 Task: Search one way flight ticket for 1 adult, 1 child, 1 infant in seat in premium economy from Del Rio: Del Rio International Airport to Rockford: Chicago Rockford International Airport(was Northwest Chicagoland Regional Airport At Rockford) on 5-1-2023. Choice of flights is Delta. Number of bags: 6 checked bags. Price is upto 76000. Outbound departure time preference is 12:30.
Action: Mouse moved to (199, 228)
Screenshot: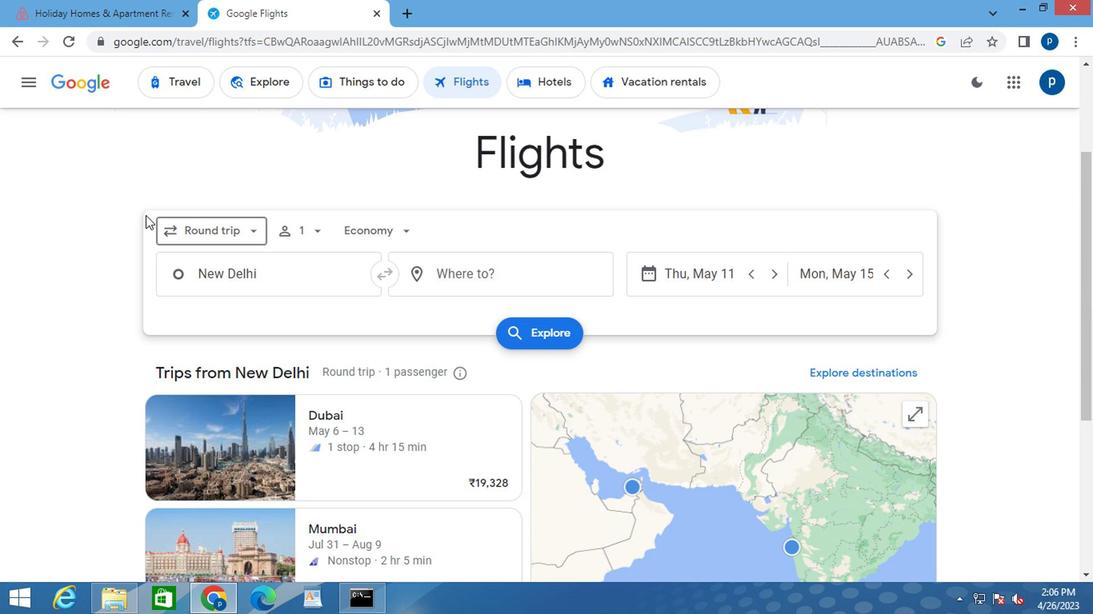 
Action: Mouse pressed left at (199, 228)
Screenshot: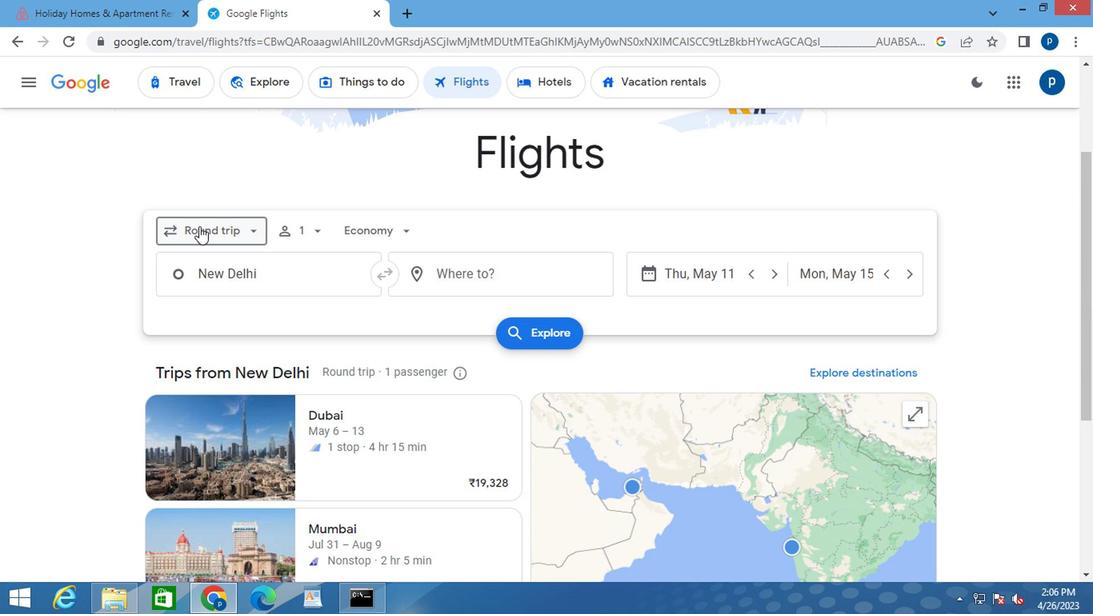 
Action: Mouse moved to (216, 296)
Screenshot: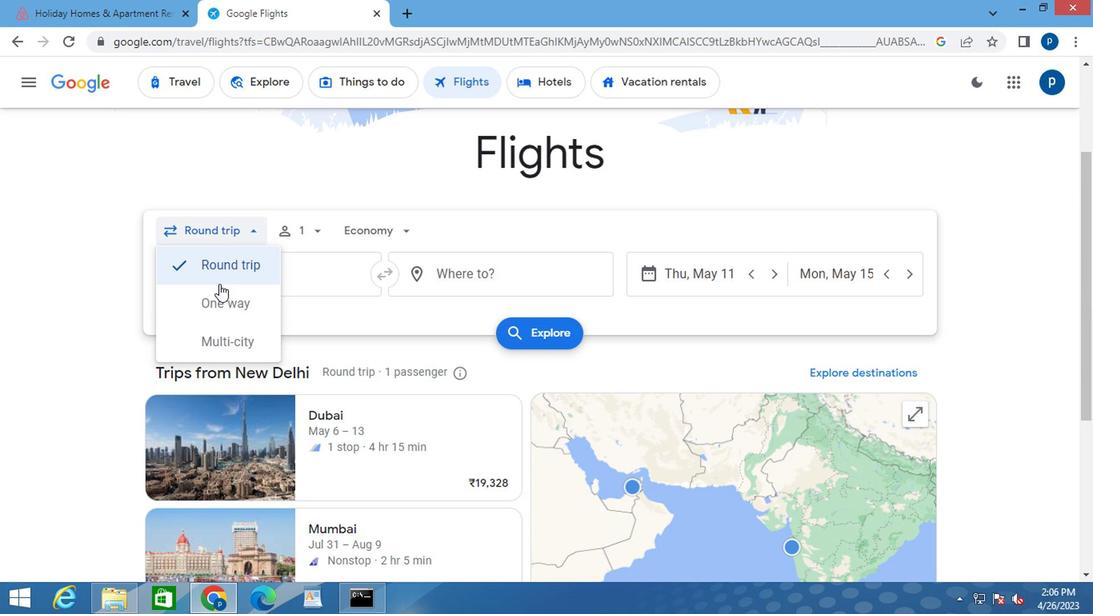 
Action: Mouse pressed left at (216, 296)
Screenshot: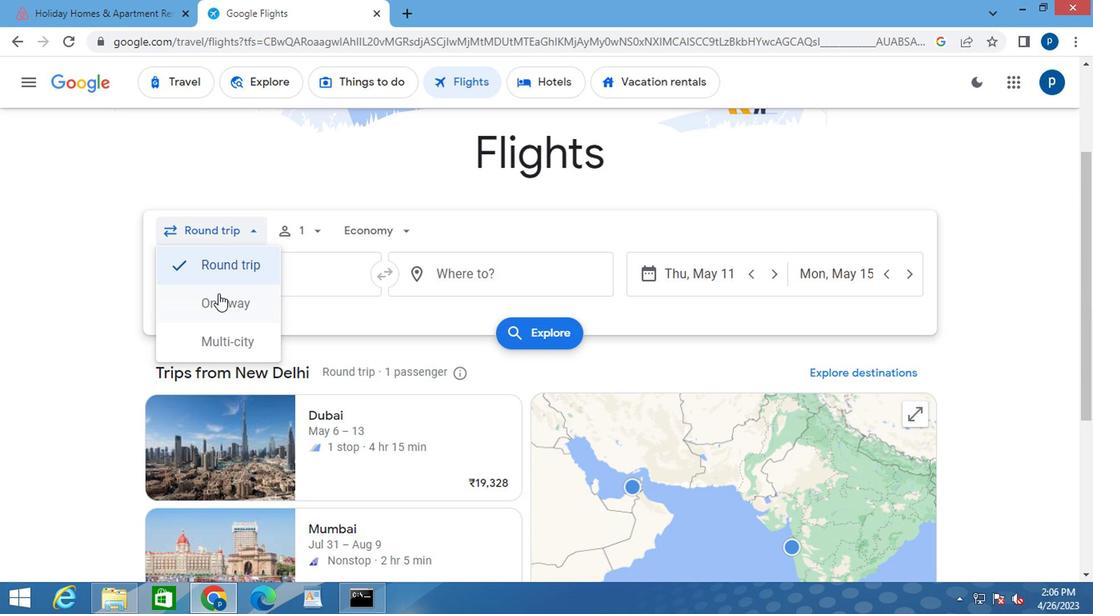 
Action: Mouse moved to (282, 220)
Screenshot: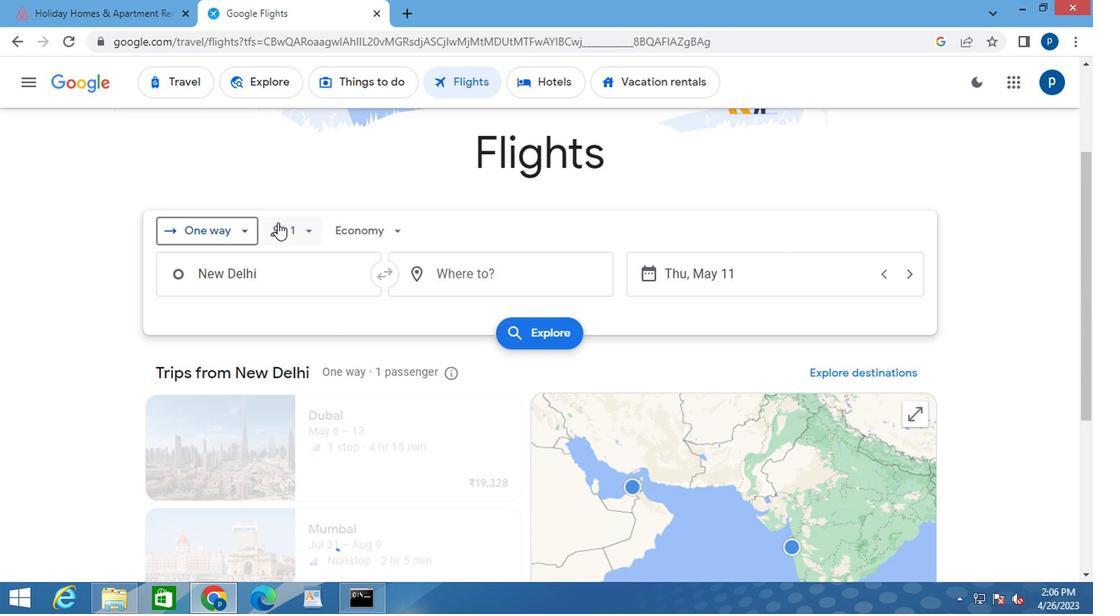 
Action: Mouse pressed left at (282, 220)
Screenshot: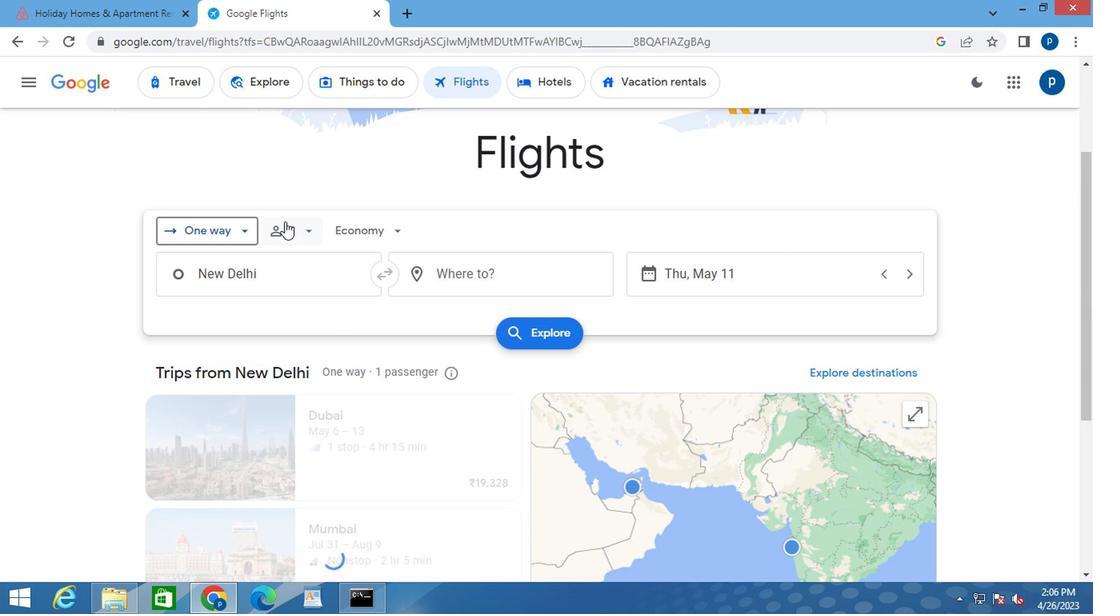
Action: Mouse moved to (429, 307)
Screenshot: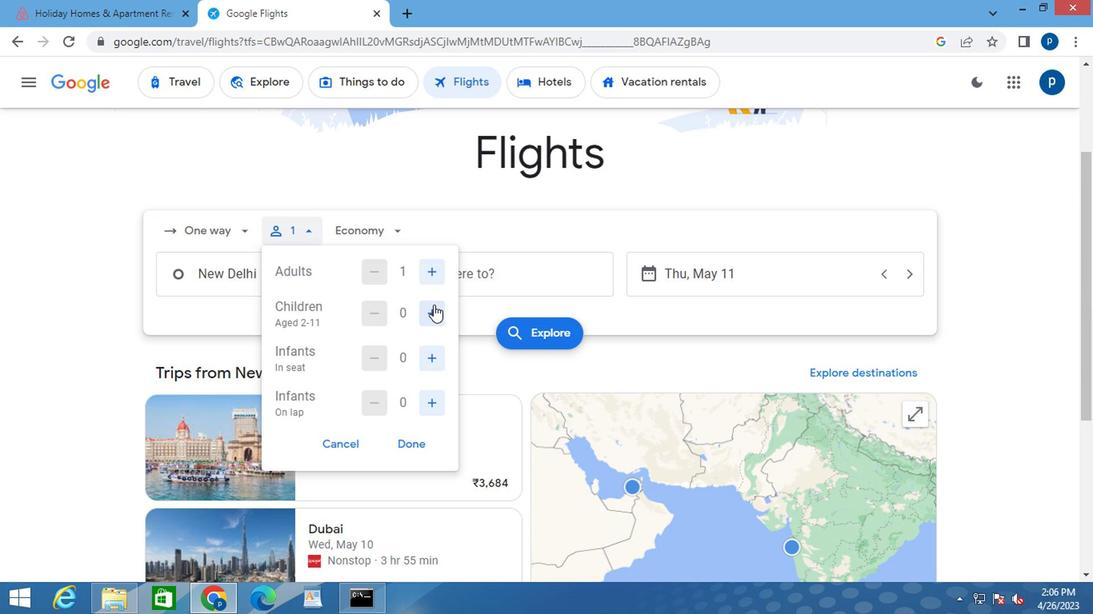 
Action: Mouse pressed left at (429, 307)
Screenshot: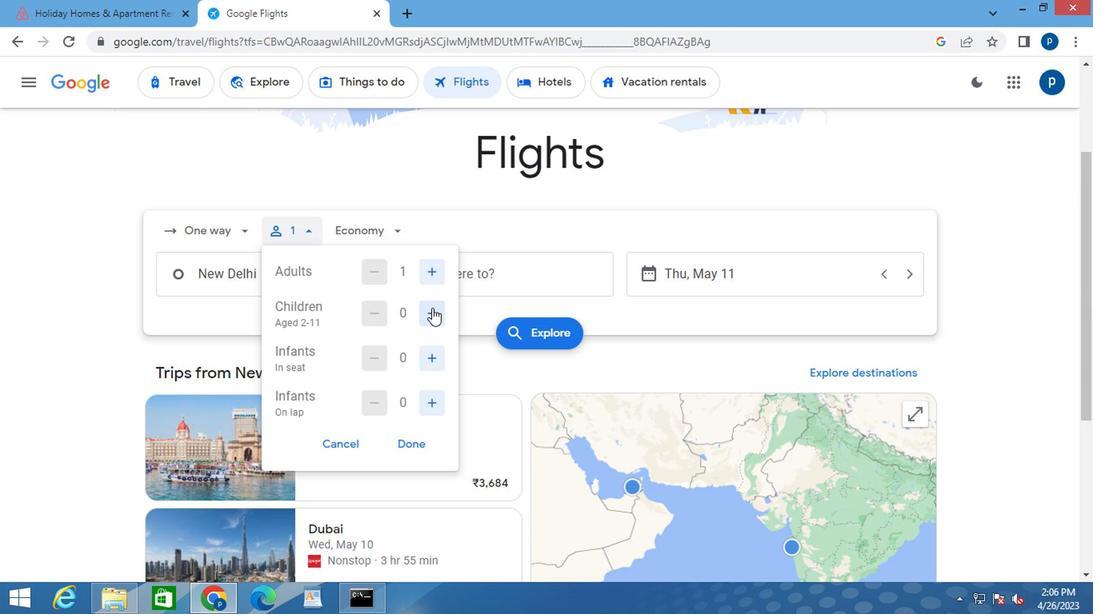 
Action: Mouse moved to (429, 358)
Screenshot: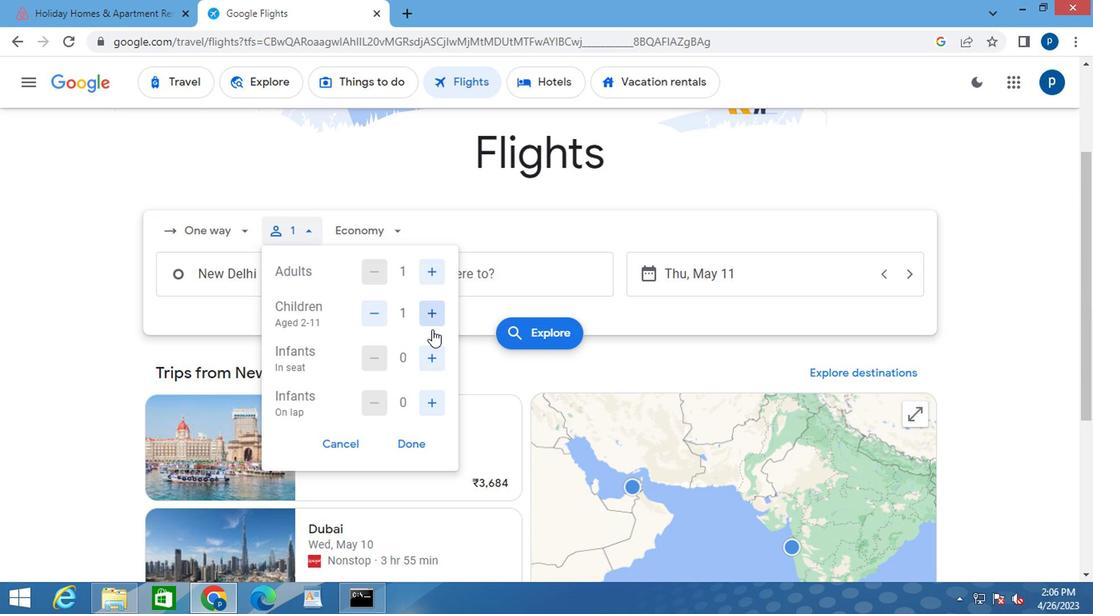 
Action: Mouse pressed left at (429, 358)
Screenshot: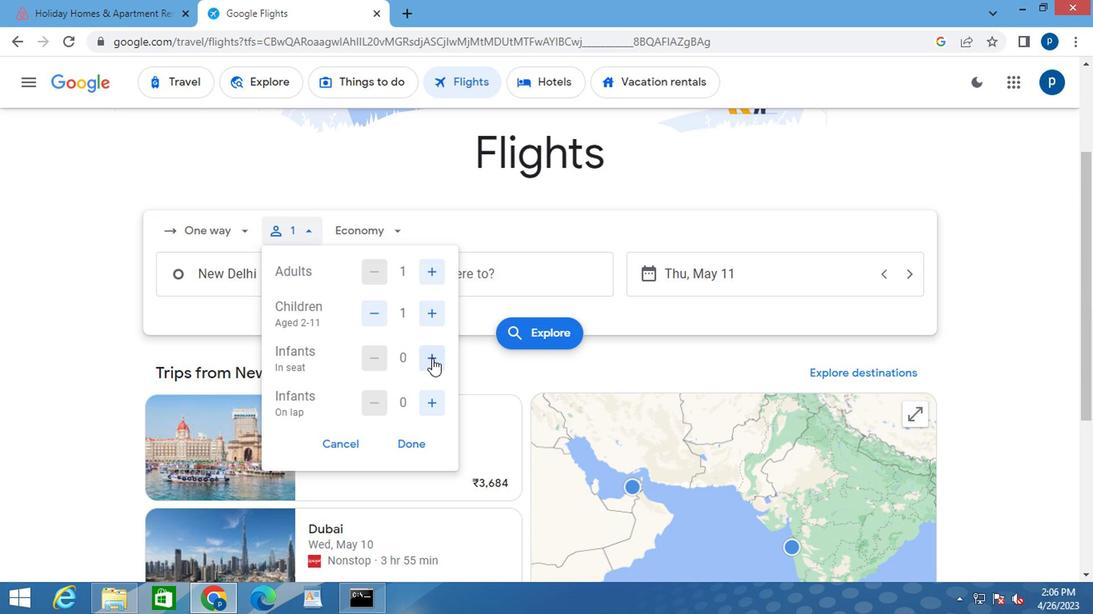 
Action: Mouse moved to (405, 440)
Screenshot: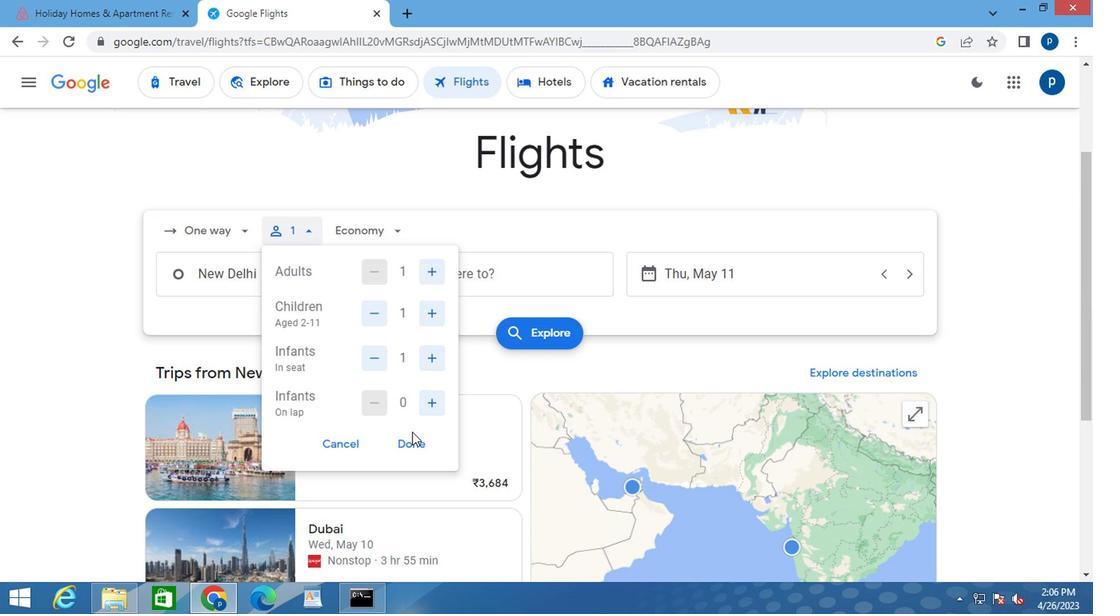
Action: Mouse pressed left at (405, 440)
Screenshot: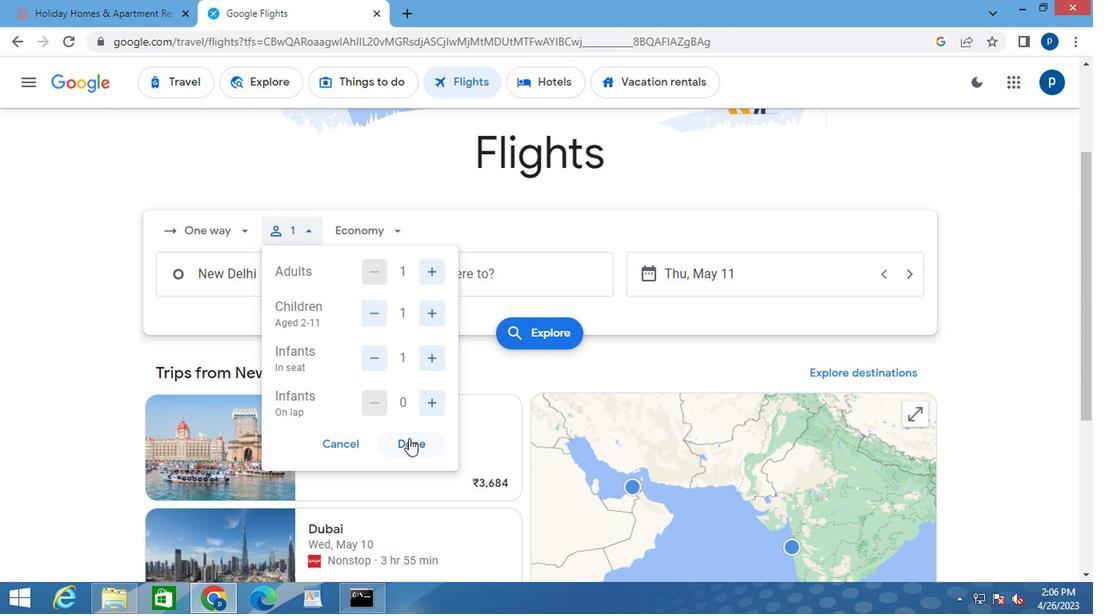 
Action: Mouse moved to (372, 218)
Screenshot: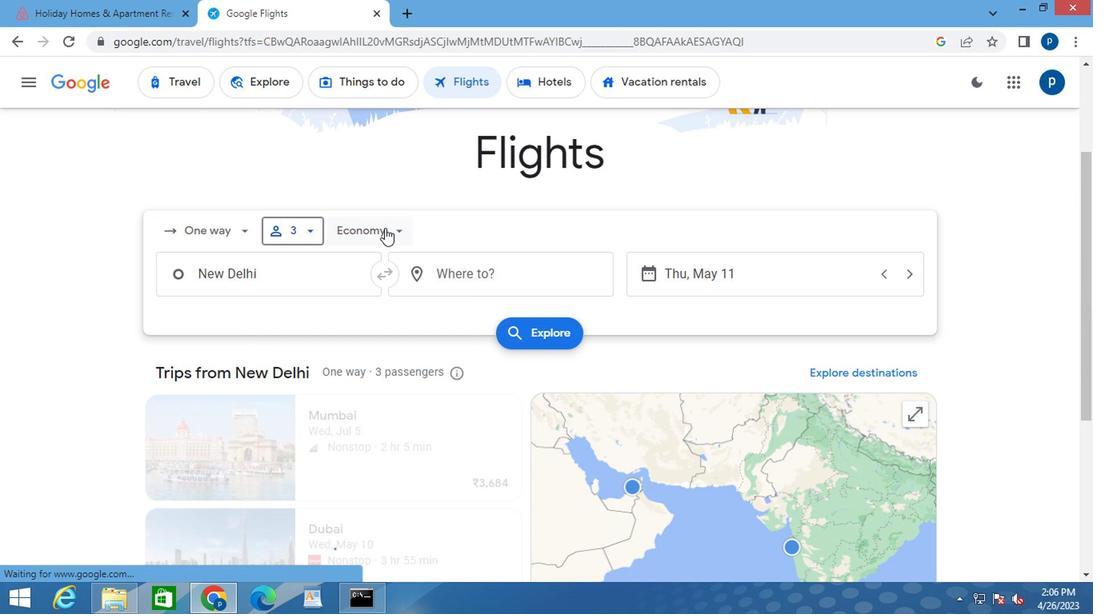 
Action: Mouse pressed left at (372, 218)
Screenshot: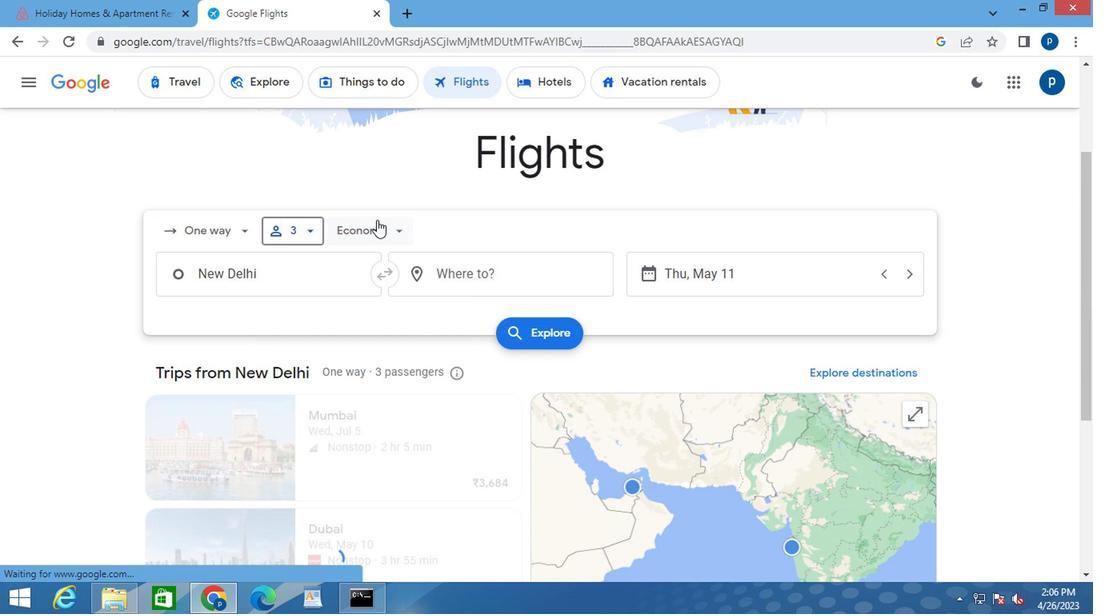 
Action: Mouse moved to (415, 299)
Screenshot: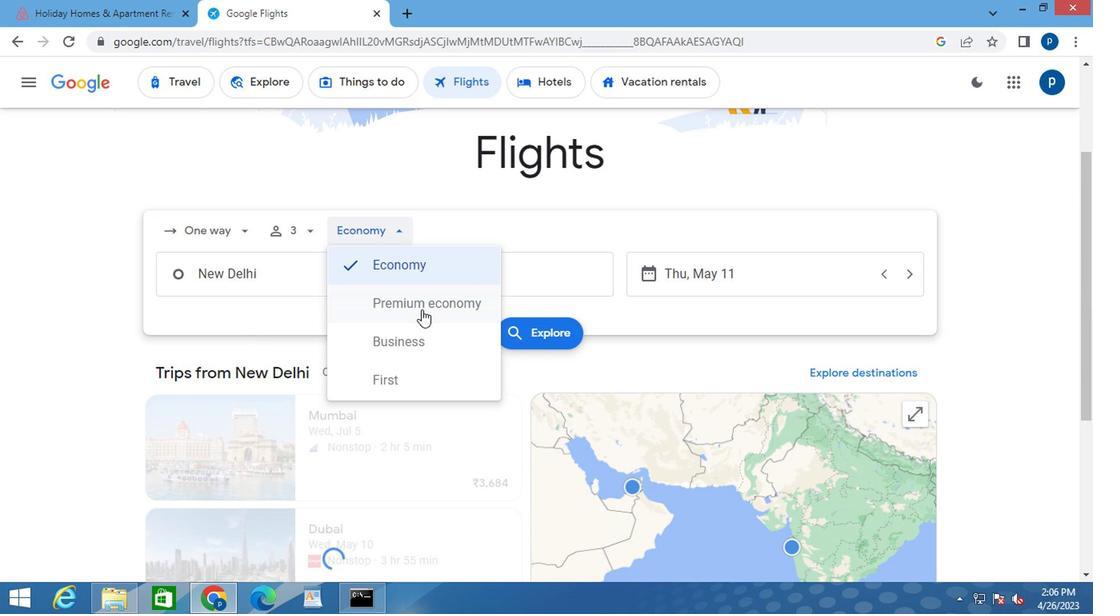 
Action: Mouse pressed left at (415, 299)
Screenshot: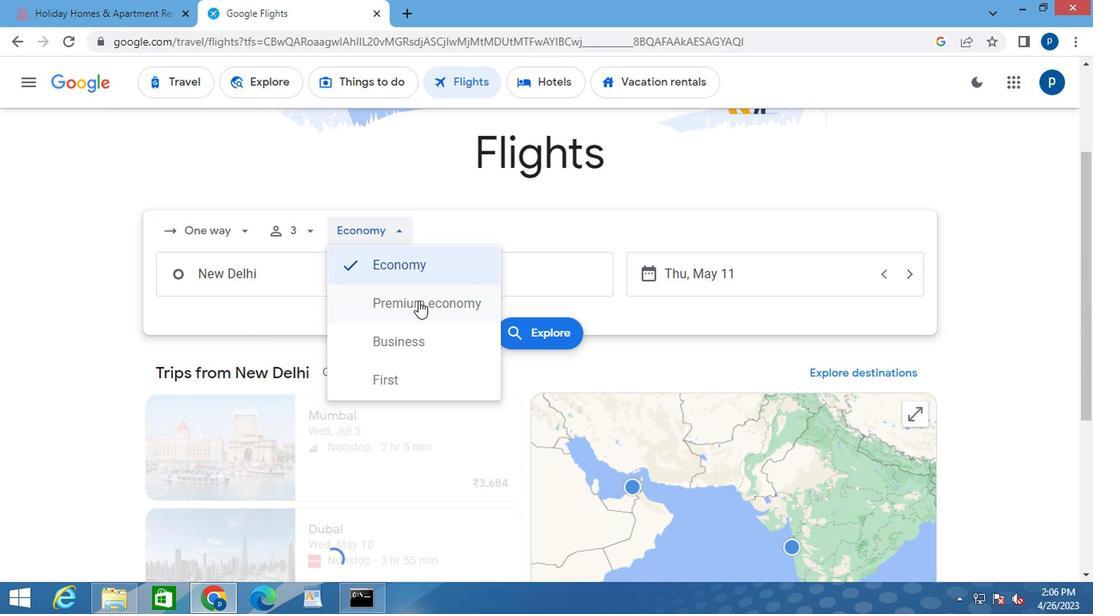 
Action: Mouse moved to (252, 278)
Screenshot: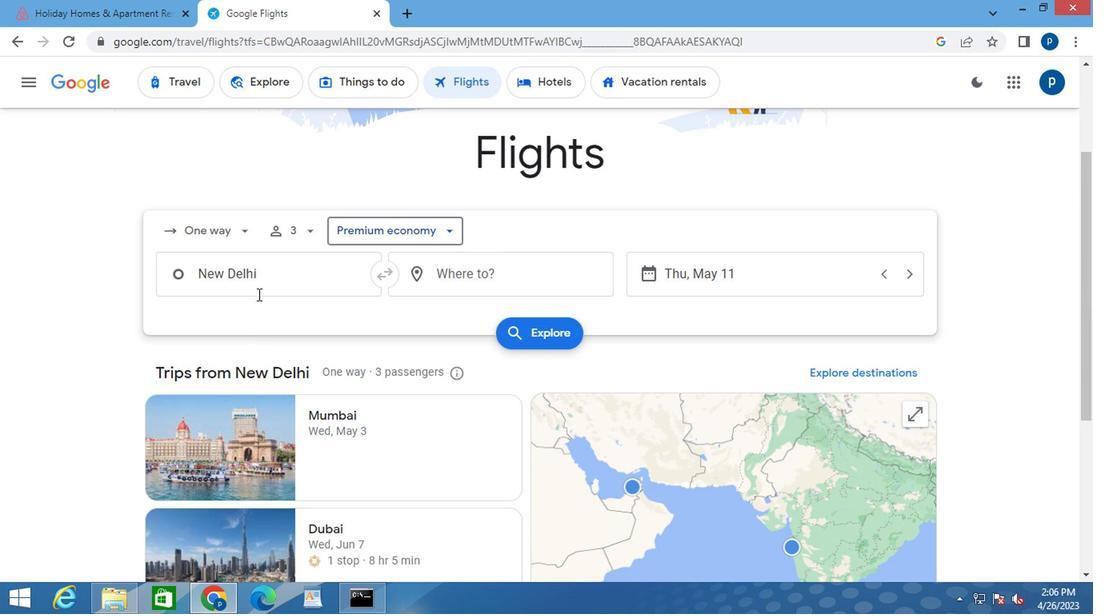 
Action: Mouse pressed left at (252, 278)
Screenshot: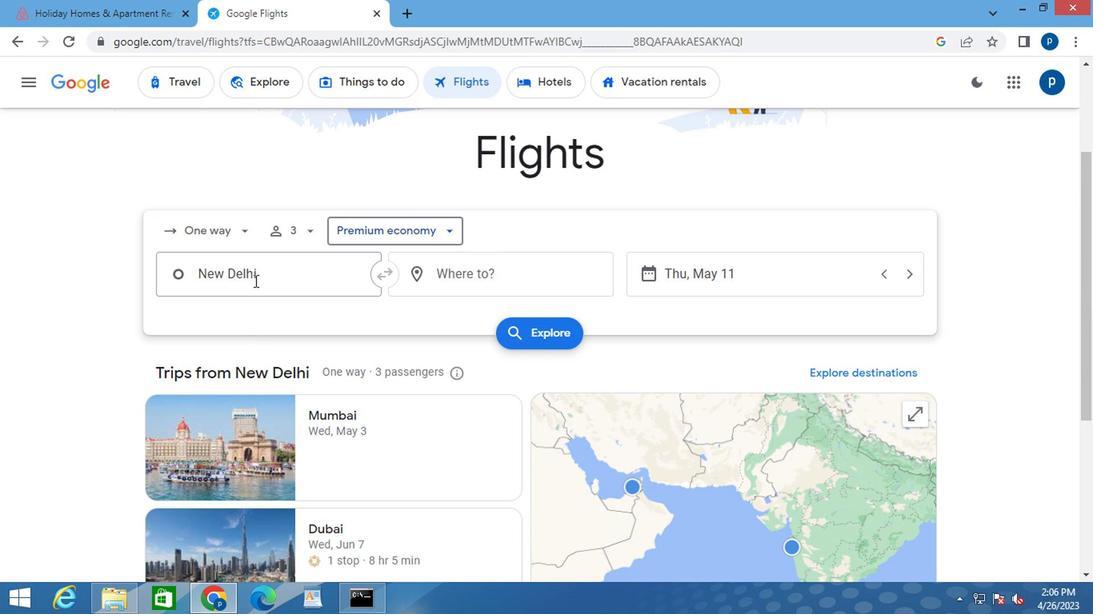 
Action: Mouse pressed left at (252, 278)
Screenshot: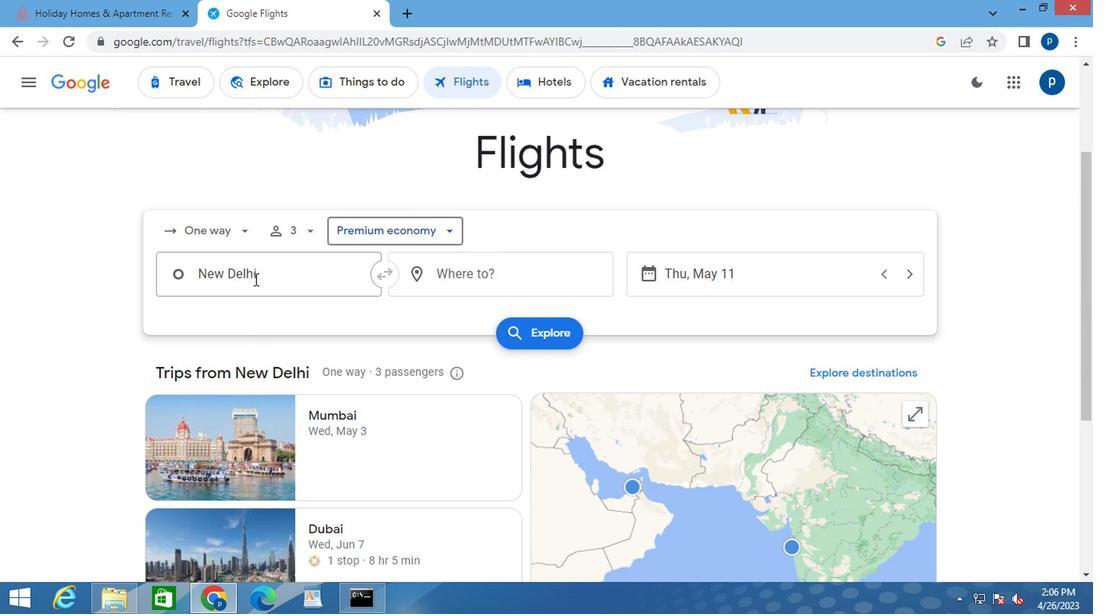 
Action: Key pressed <Key.delete>d<Key.caps_lock>el<Key.space><Key.caps_lock>r<Key.caps_lock>io<Key.space><Key.caps_lock>i<Key.caps_lock>n
Screenshot: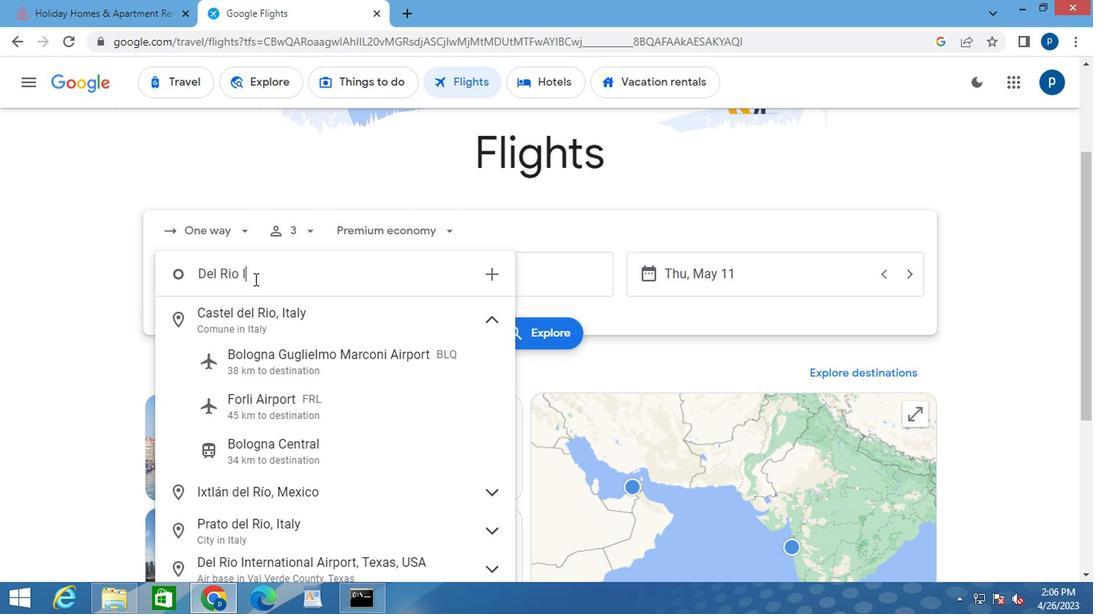 
Action: Mouse moved to (240, 323)
Screenshot: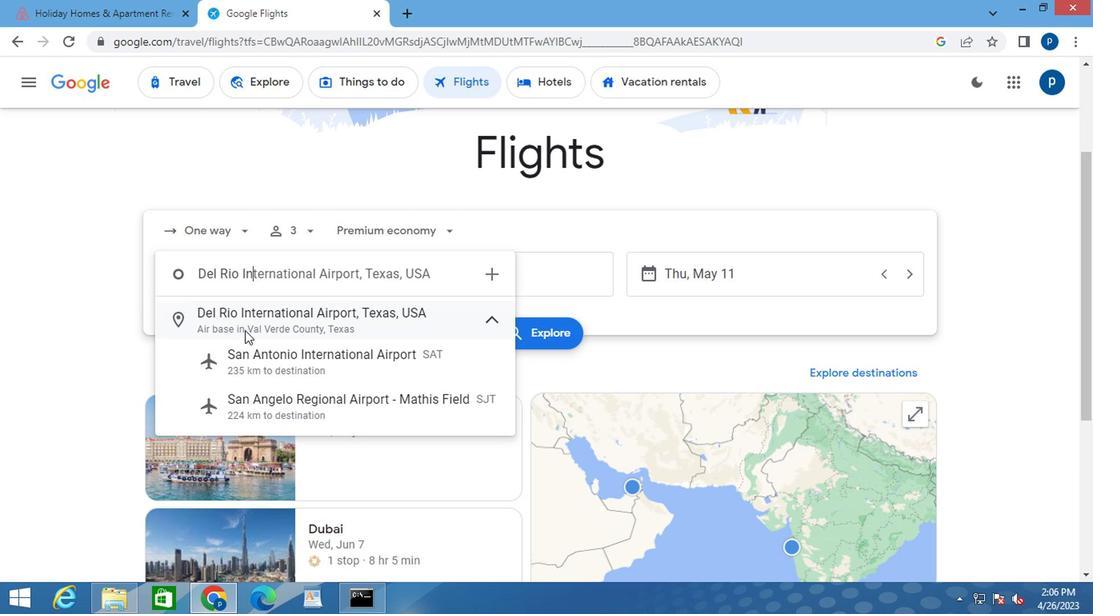 
Action: Mouse pressed left at (240, 323)
Screenshot: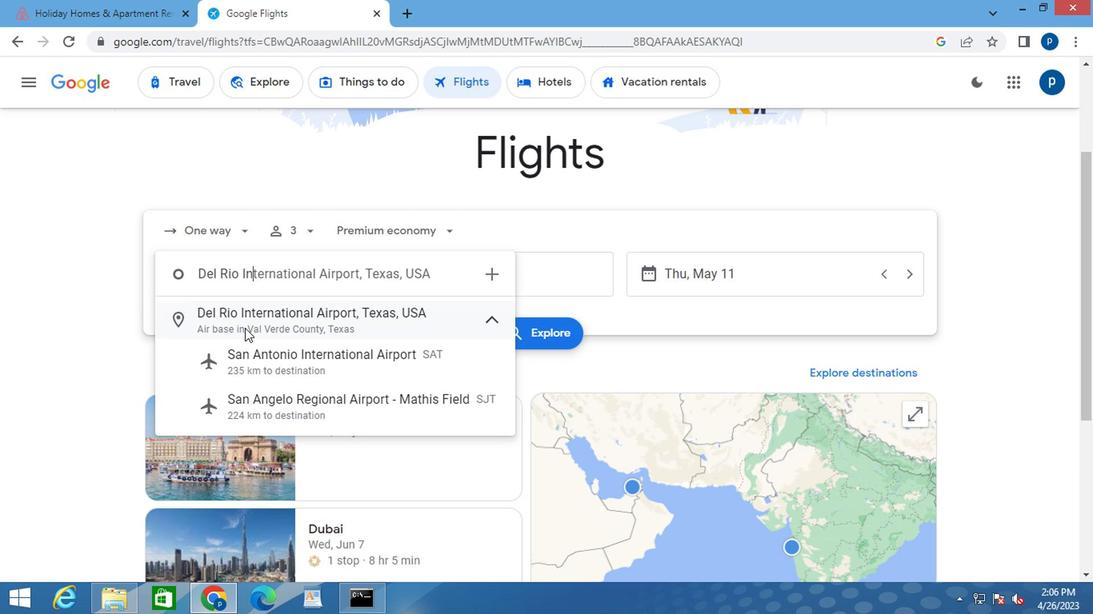 
Action: Mouse moved to (447, 277)
Screenshot: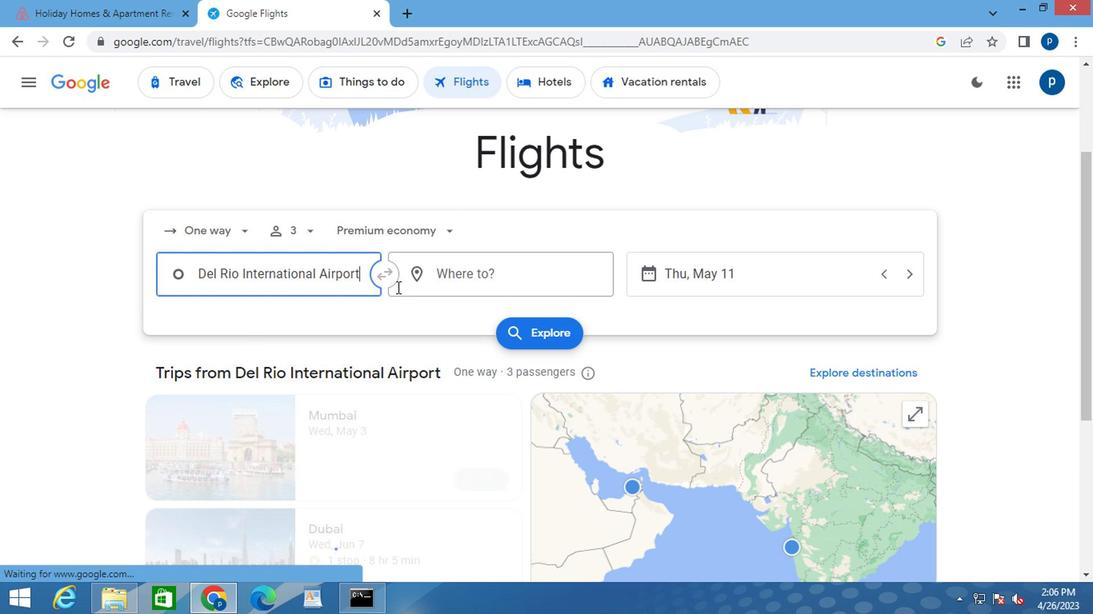 
Action: Mouse pressed left at (447, 277)
Screenshot: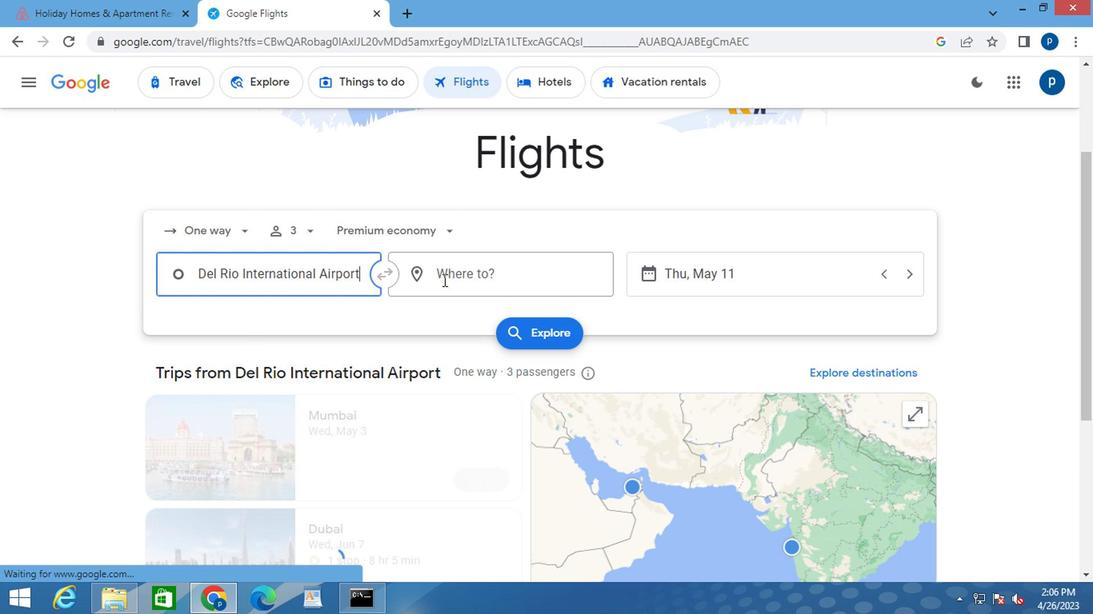 
Action: Key pressed <Key.caps_lock>c<Key.caps_lock>hicag
Screenshot: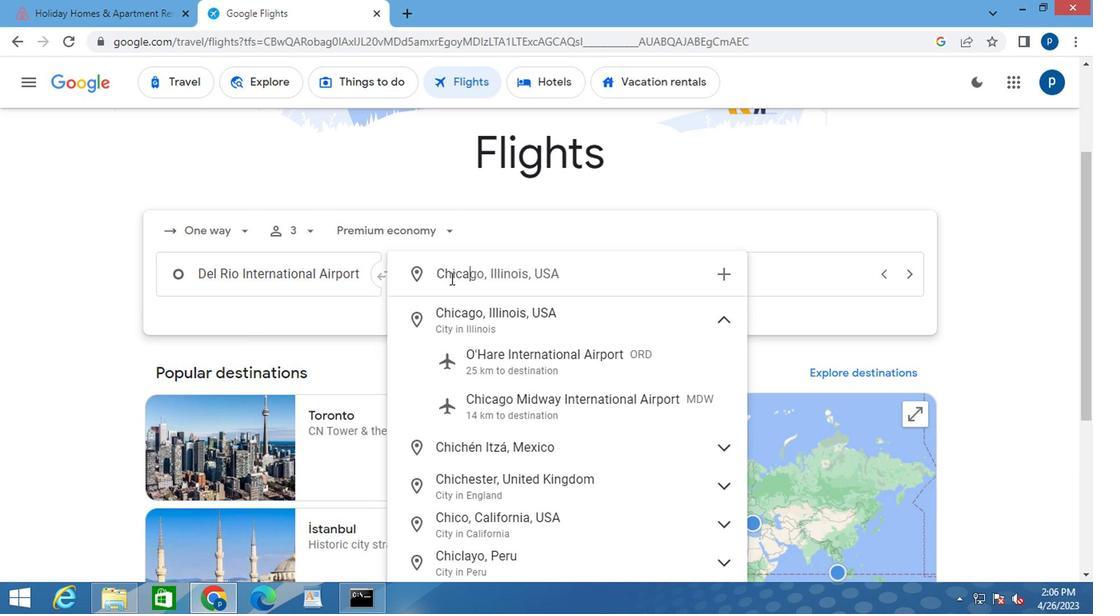 
Action: Mouse moved to (500, 445)
Screenshot: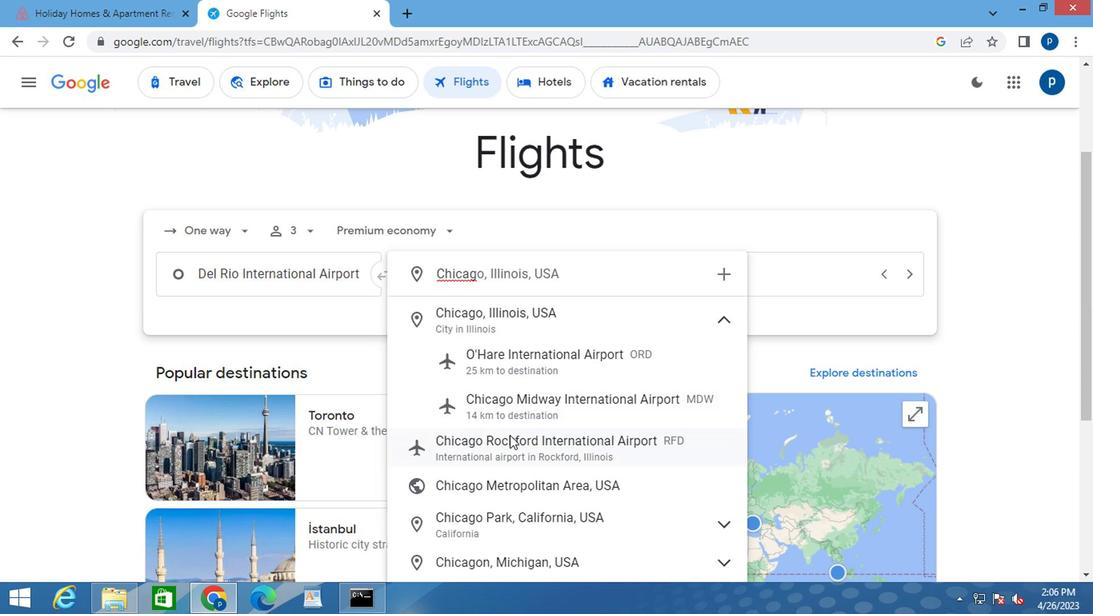 
Action: Mouse pressed left at (500, 445)
Screenshot: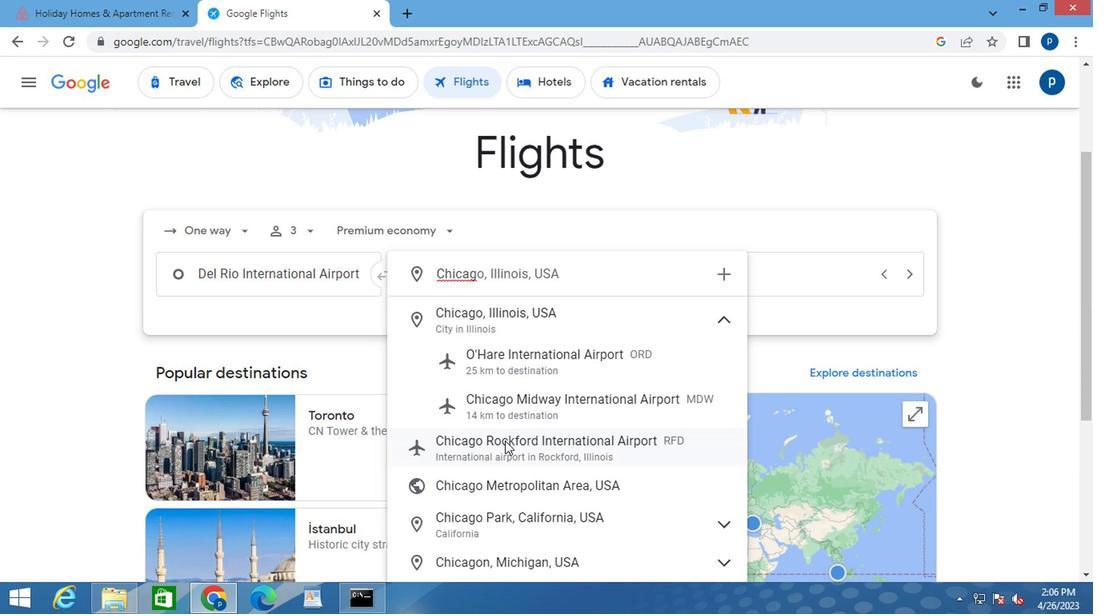 
Action: Mouse moved to (642, 275)
Screenshot: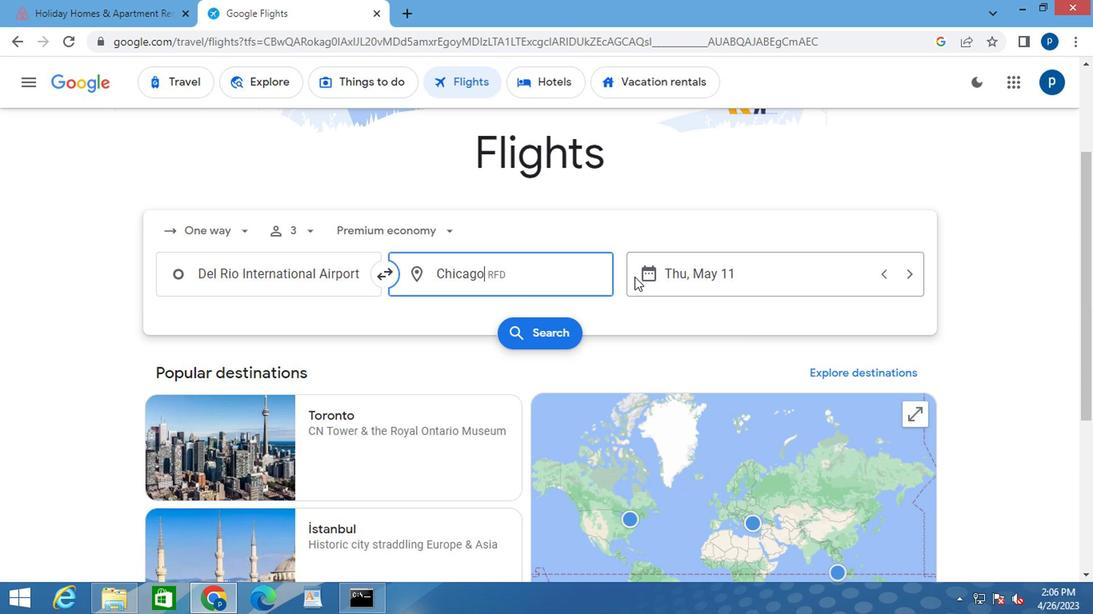 
Action: Mouse pressed left at (642, 275)
Screenshot: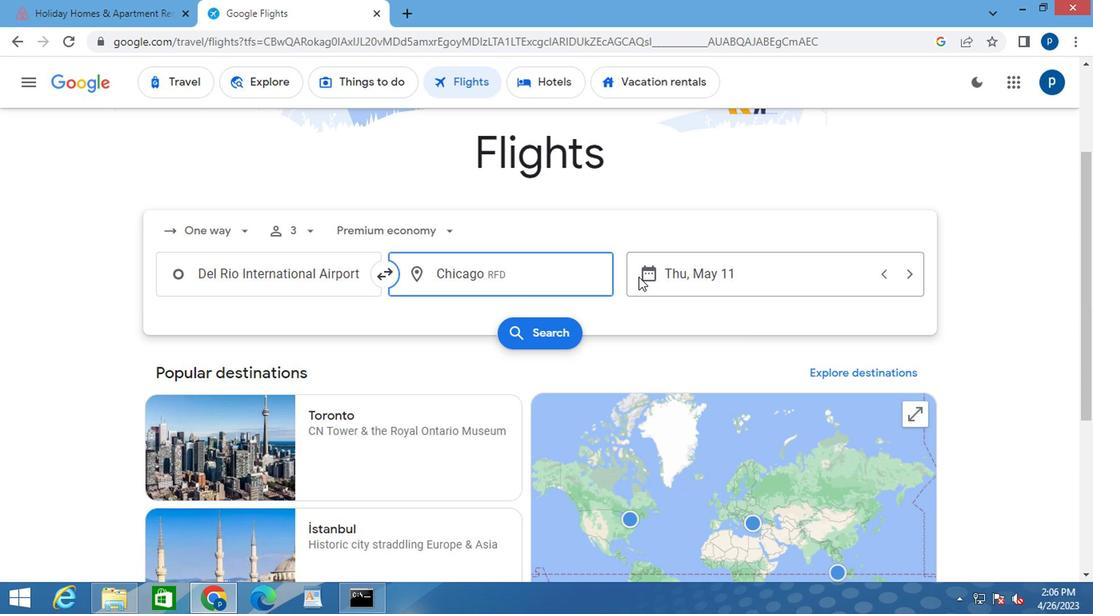 
Action: Mouse moved to (691, 274)
Screenshot: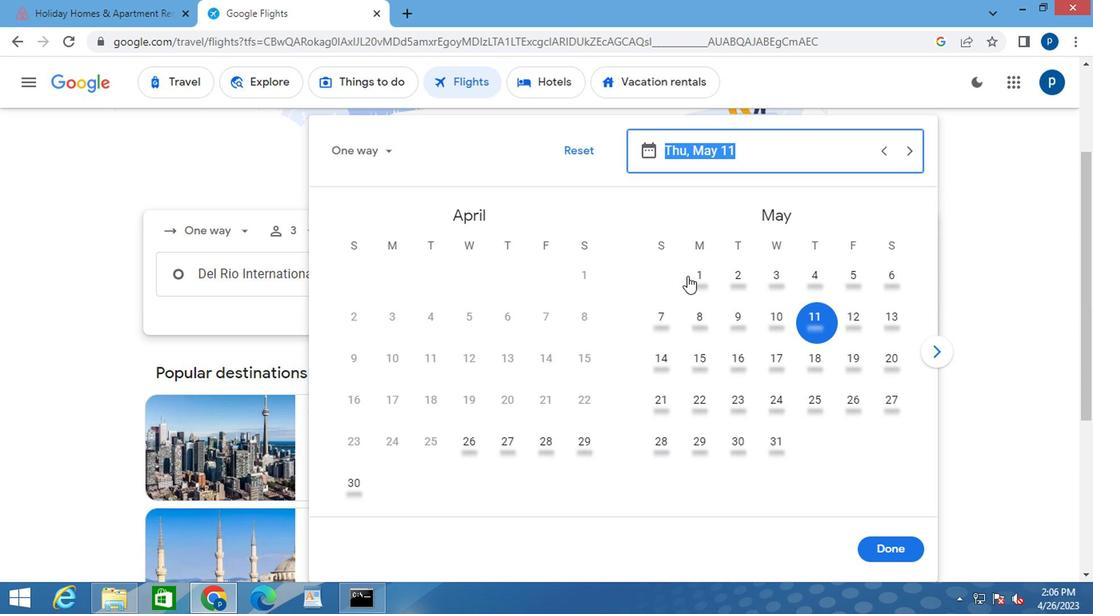 
Action: Mouse pressed left at (691, 274)
Screenshot: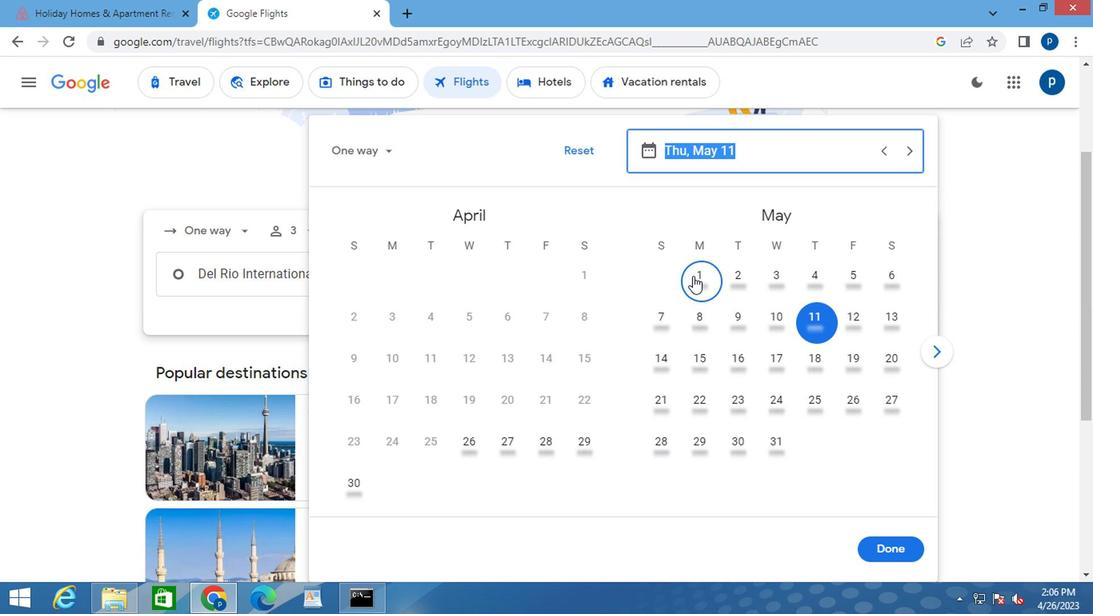 
Action: Mouse moved to (877, 535)
Screenshot: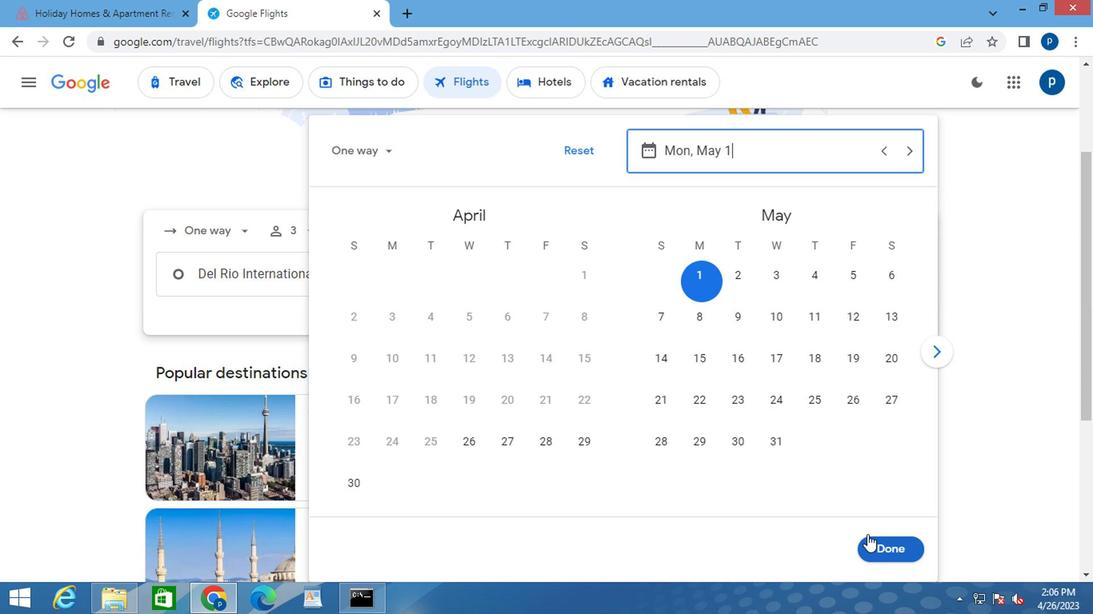 
Action: Mouse pressed left at (877, 535)
Screenshot: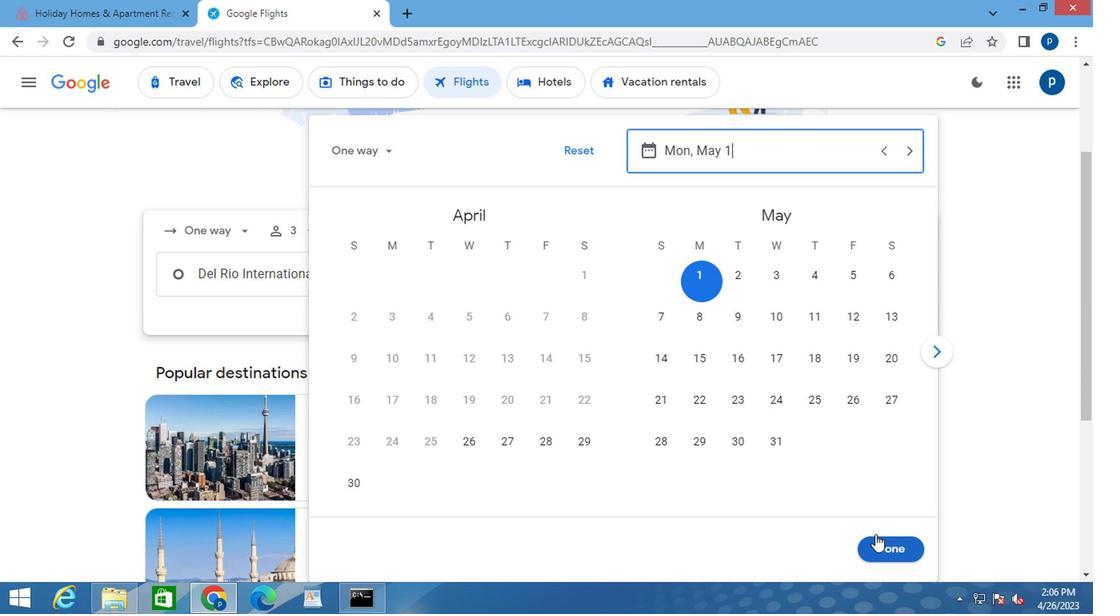 
Action: Mouse moved to (532, 328)
Screenshot: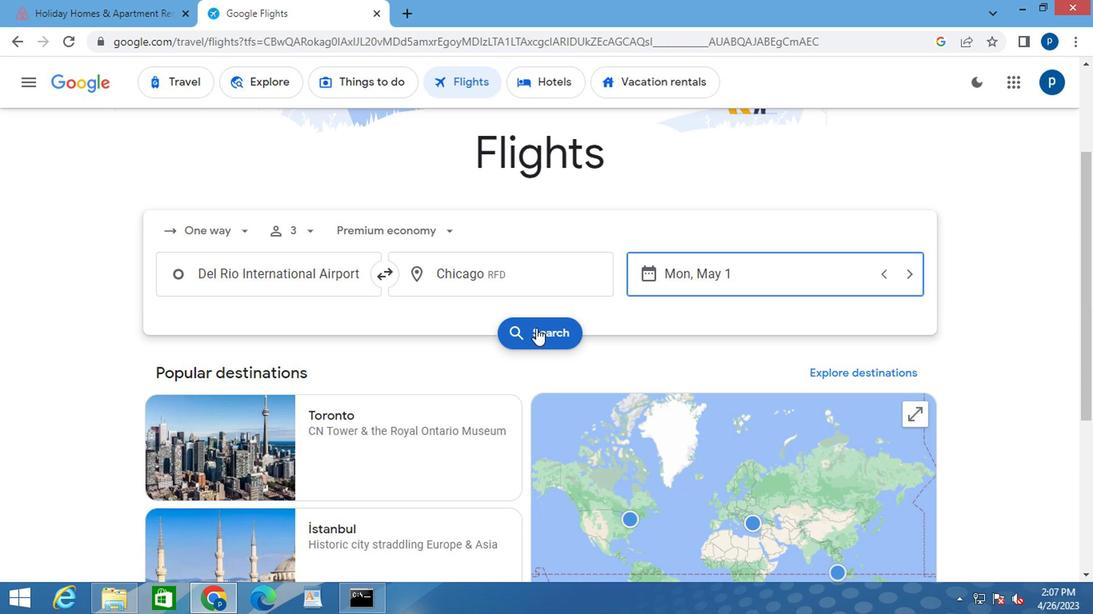 
Action: Mouse pressed left at (532, 328)
Screenshot: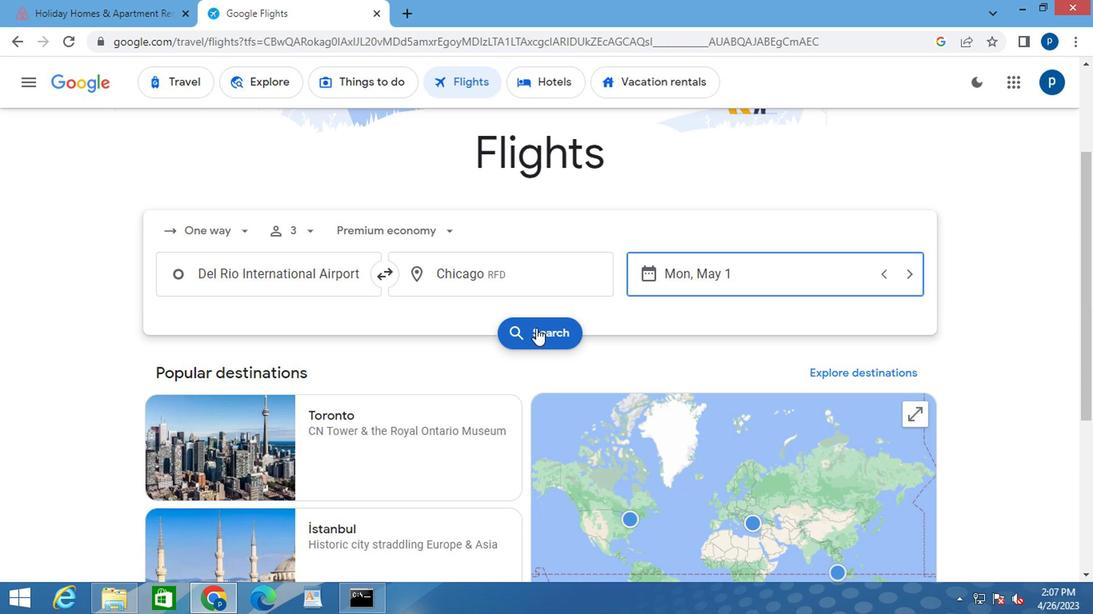 
Action: Mouse moved to (164, 224)
Screenshot: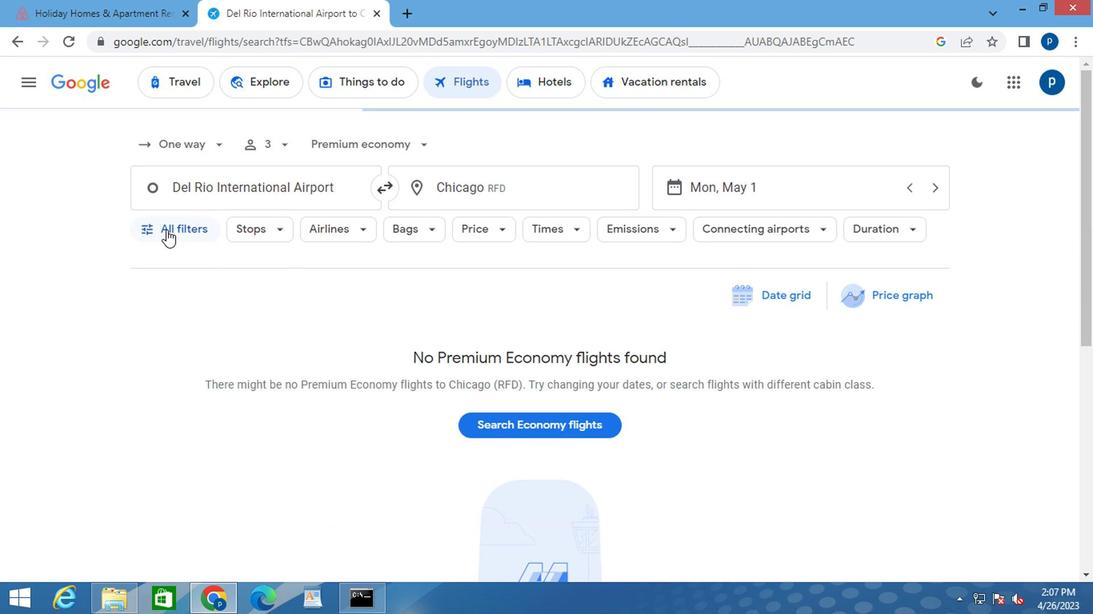 
Action: Mouse pressed left at (164, 224)
Screenshot: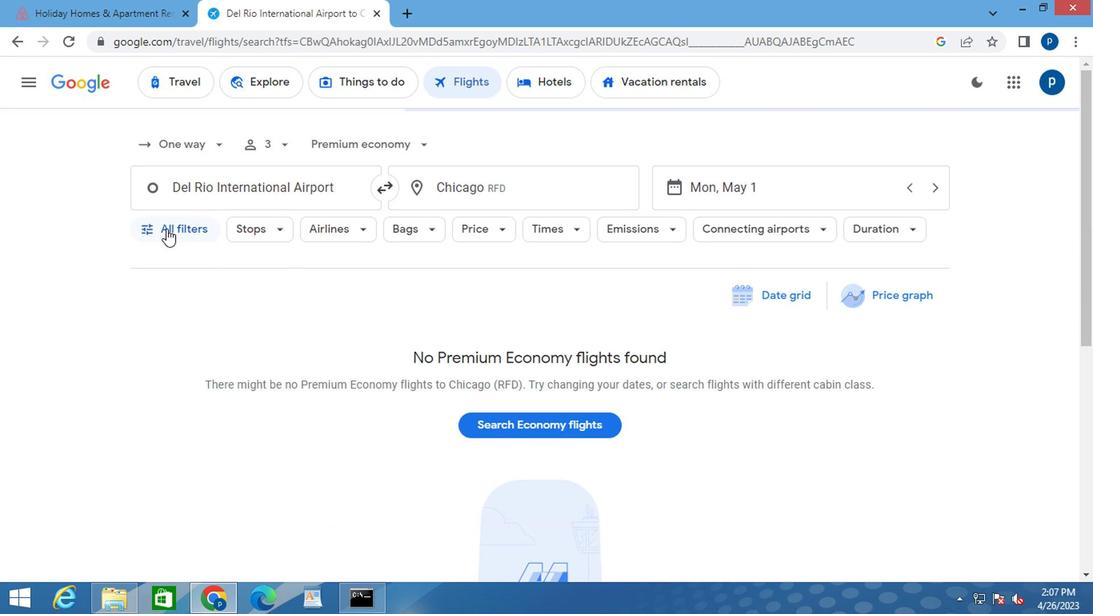 
Action: Mouse moved to (256, 396)
Screenshot: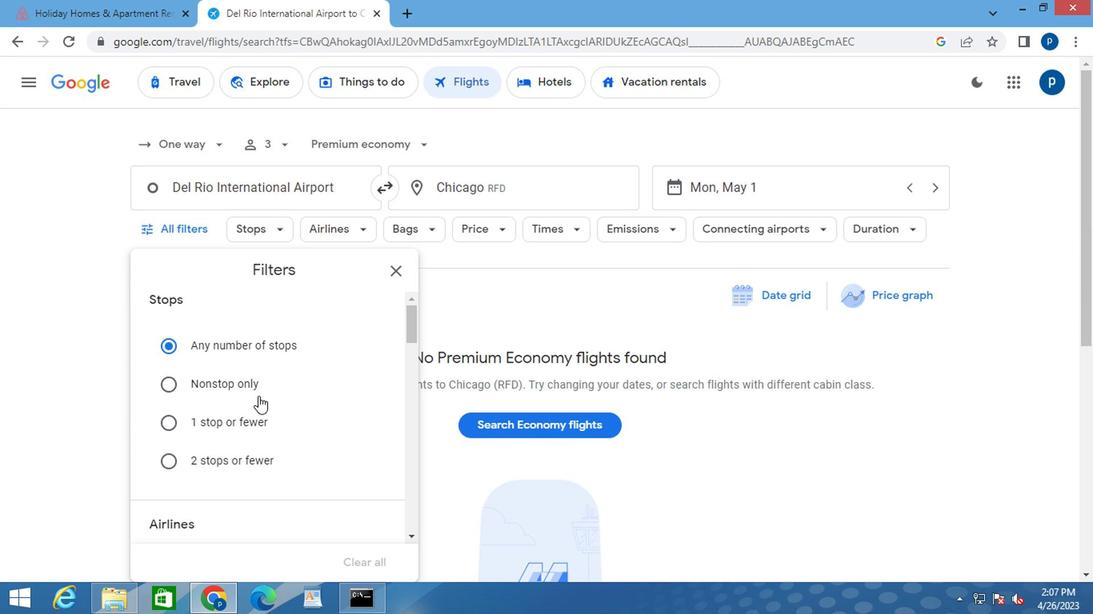 
Action: Mouse scrolled (256, 395) with delta (0, 0)
Screenshot: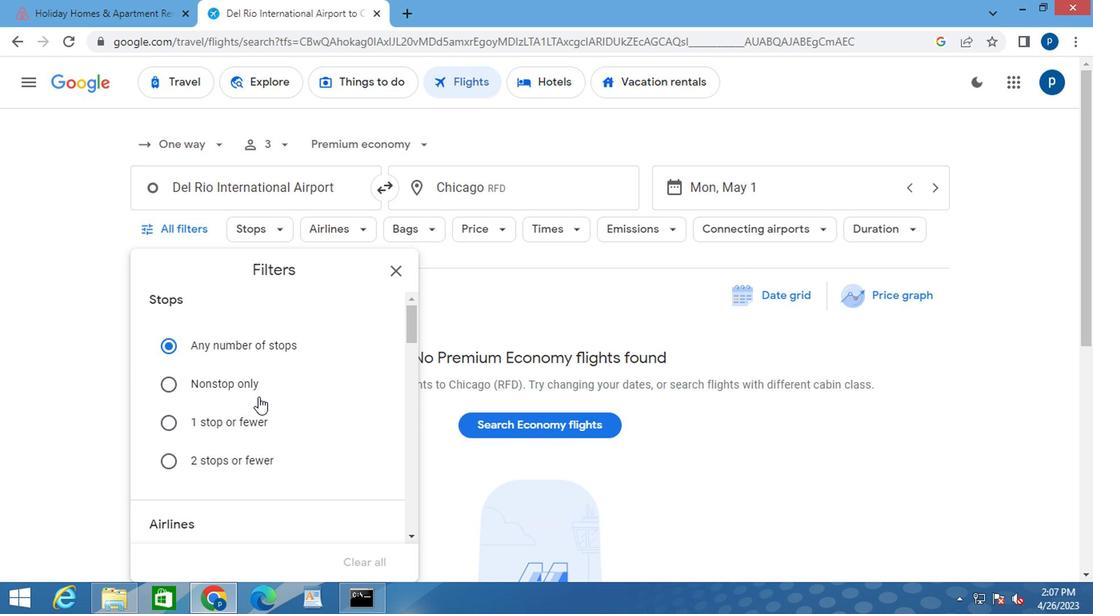 
Action: Mouse scrolled (256, 395) with delta (0, 0)
Screenshot: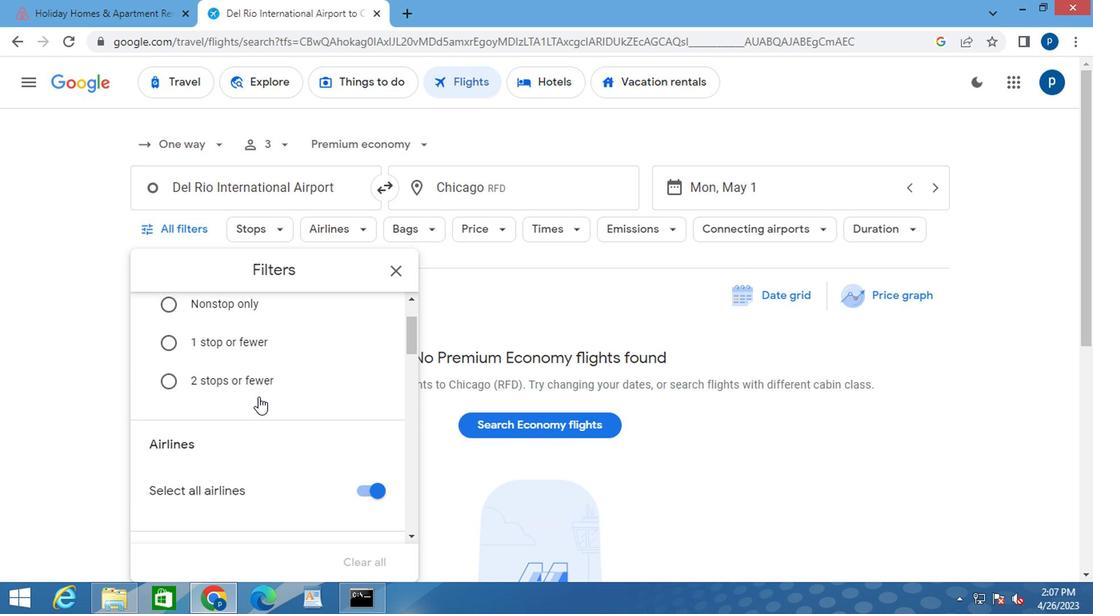 
Action: Mouse scrolled (256, 395) with delta (0, 0)
Screenshot: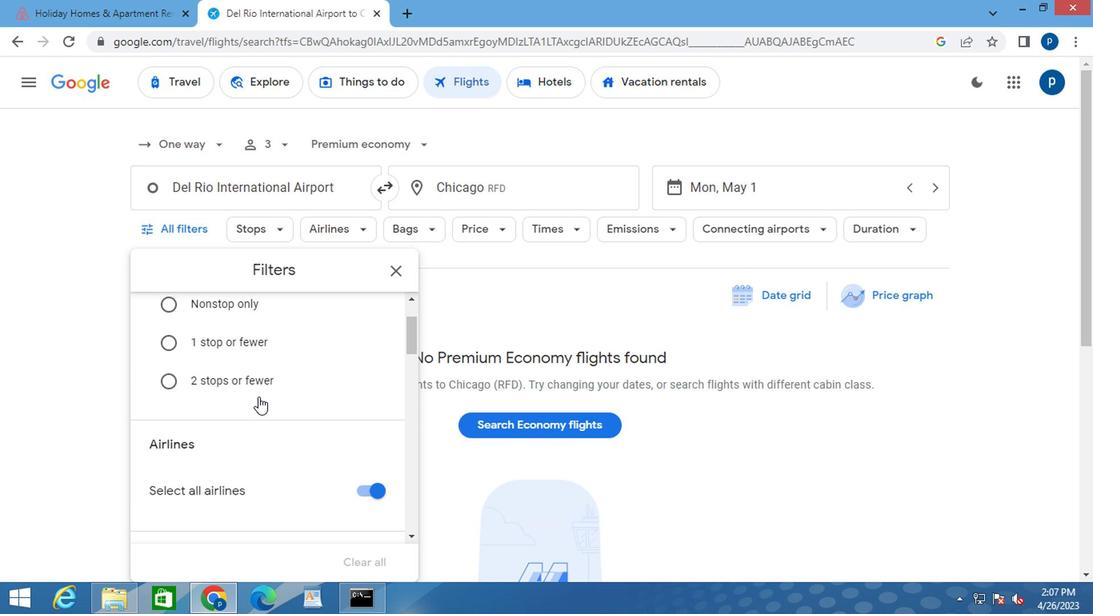 
Action: Mouse scrolled (256, 395) with delta (0, 0)
Screenshot: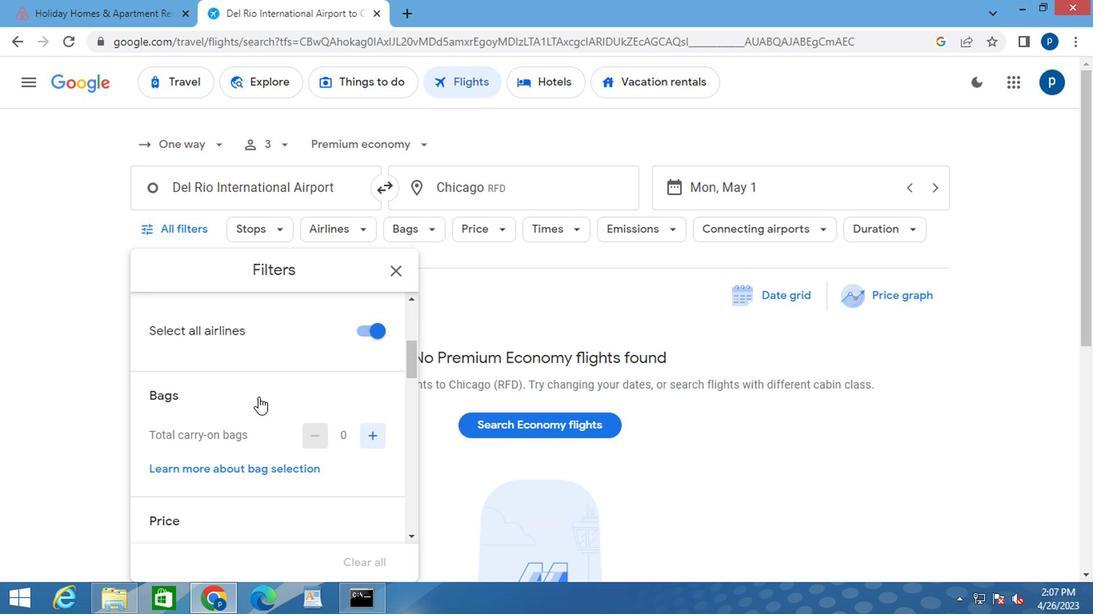 
Action: Mouse moved to (366, 369)
Screenshot: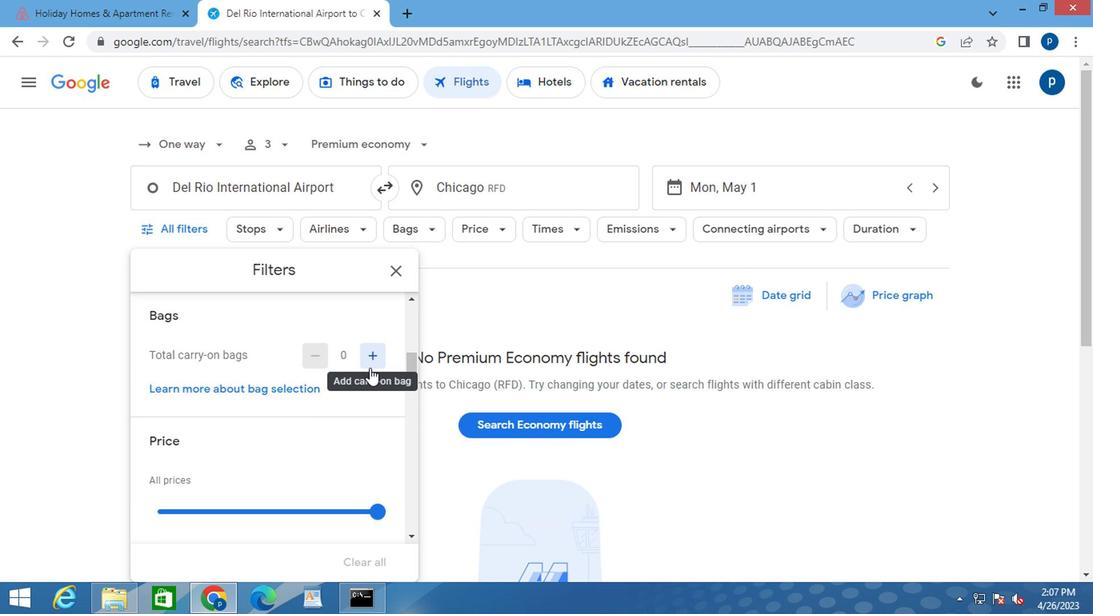 
Action: Mouse scrolled (366, 368) with delta (0, -1)
Screenshot: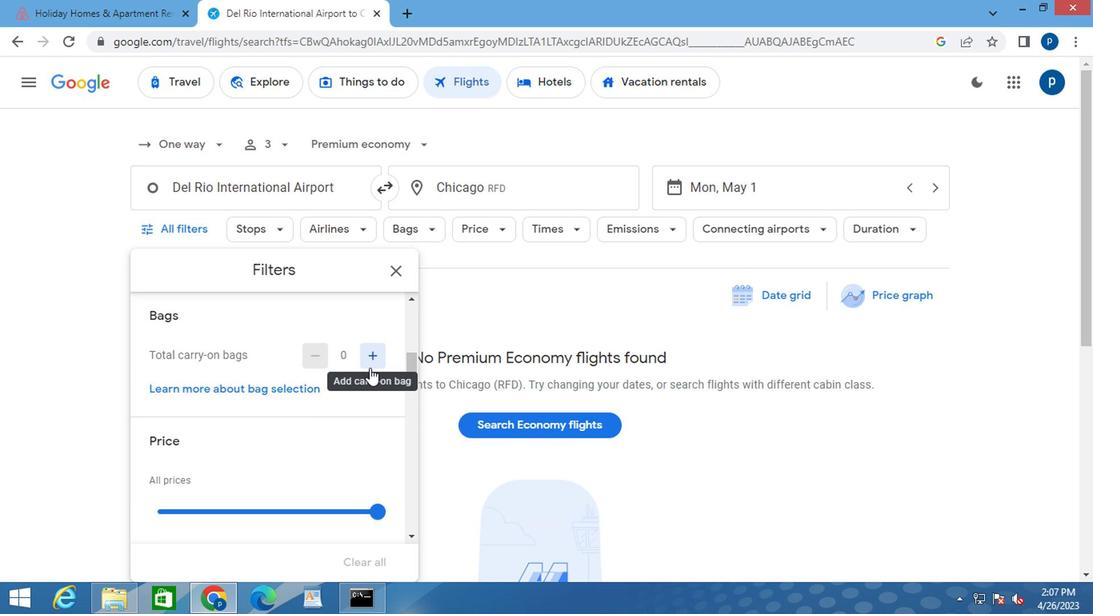 
Action: Mouse moved to (376, 430)
Screenshot: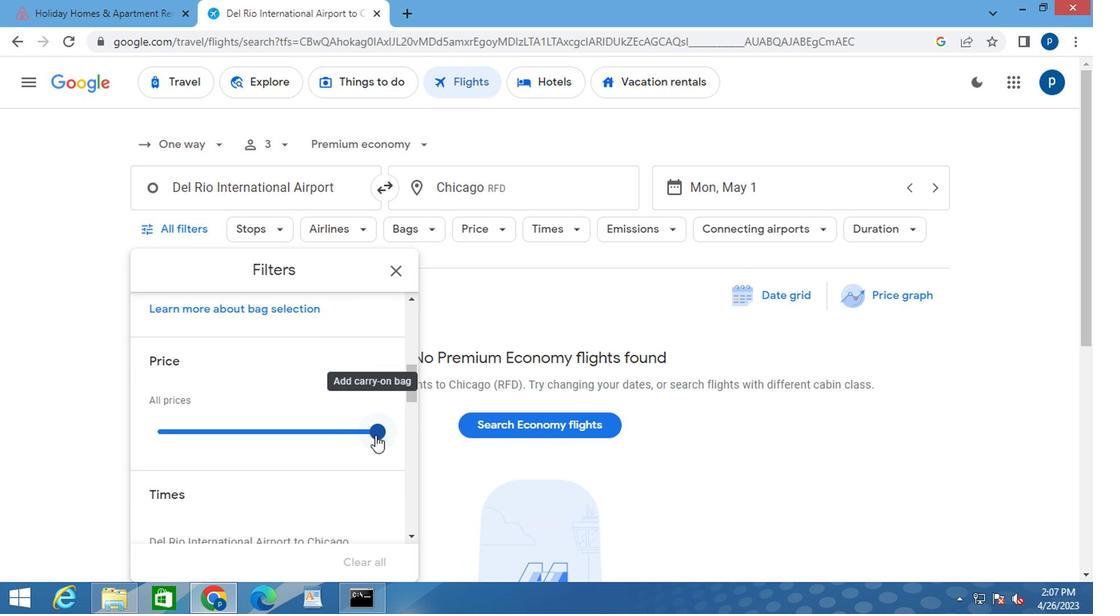 
Action: Mouse pressed left at (376, 430)
Screenshot: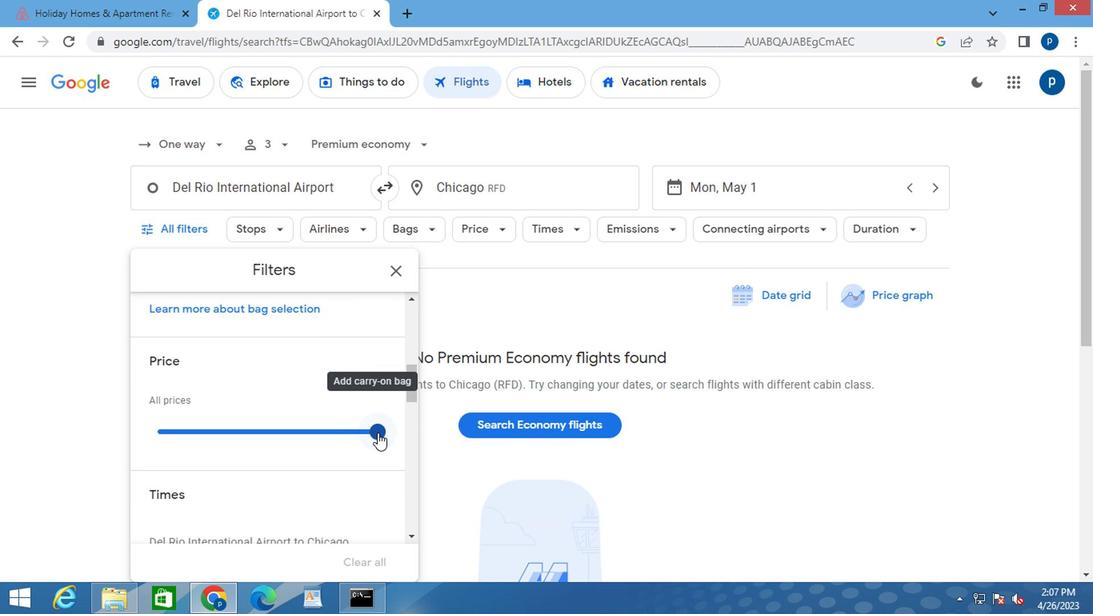 
Action: Mouse moved to (276, 445)
Screenshot: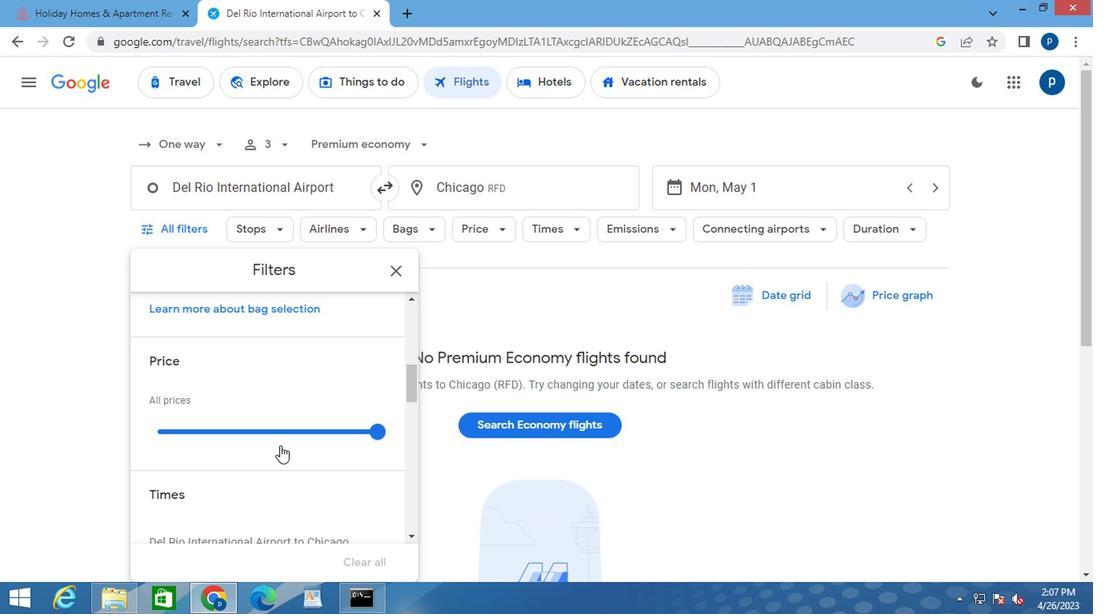 
Action: Mouse scrolled (276, 444) with delta (0, 0)
Screenshot: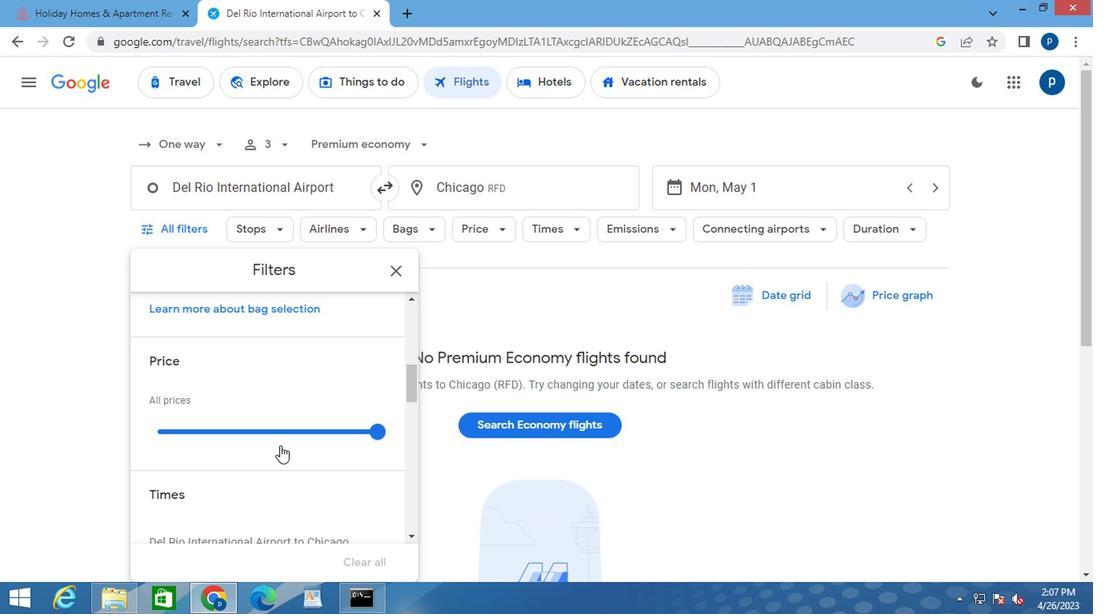 
Action: Mouse moved to (261, 429)
Screenshot: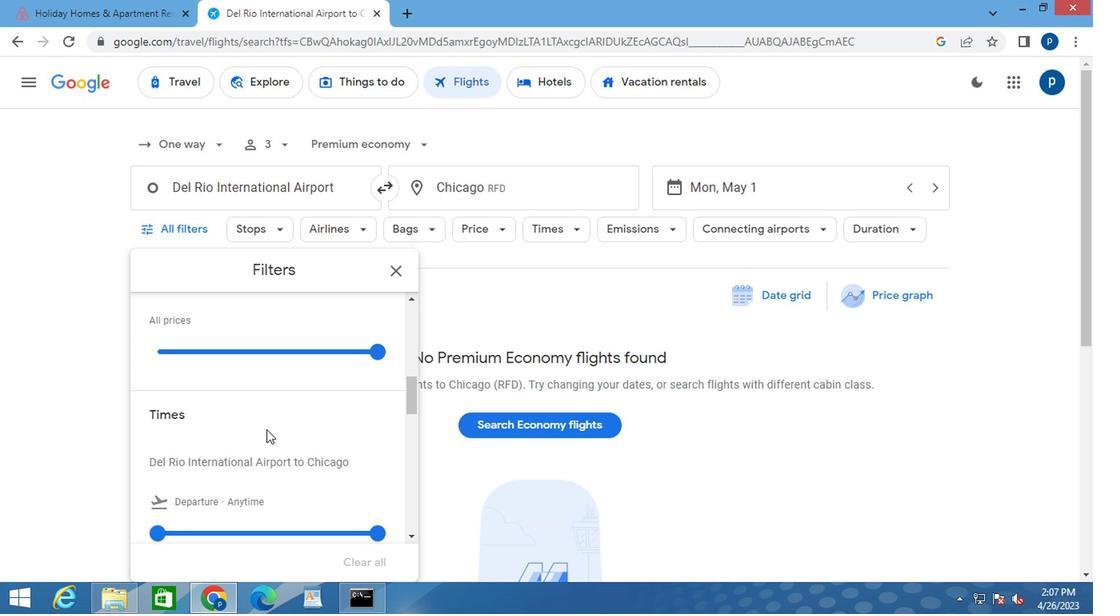 
Action: Mouse scrolled (261, 428) with delta (0, 0)
Screenshot: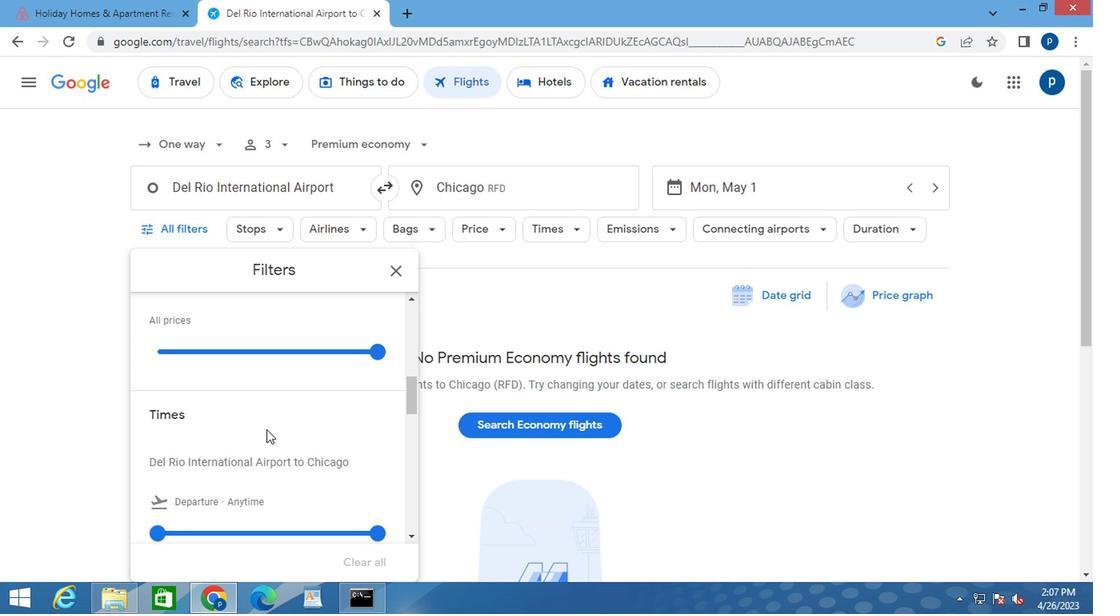 
Action: Mouse moved to (154, 452)
Screenshot: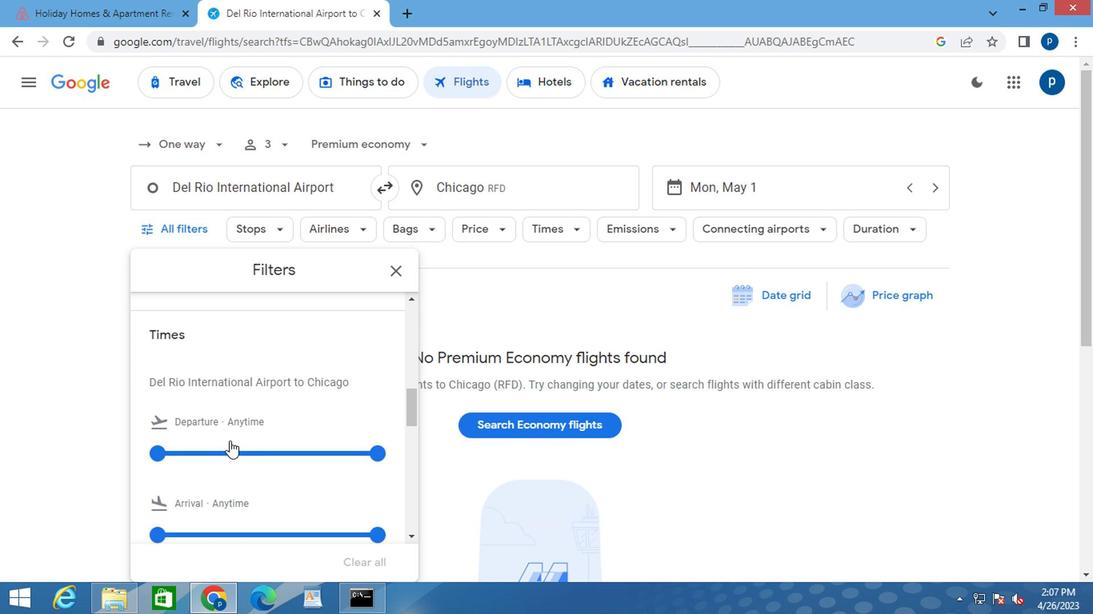
Action: Mouse pressed left at (154, 452)
Screenshot: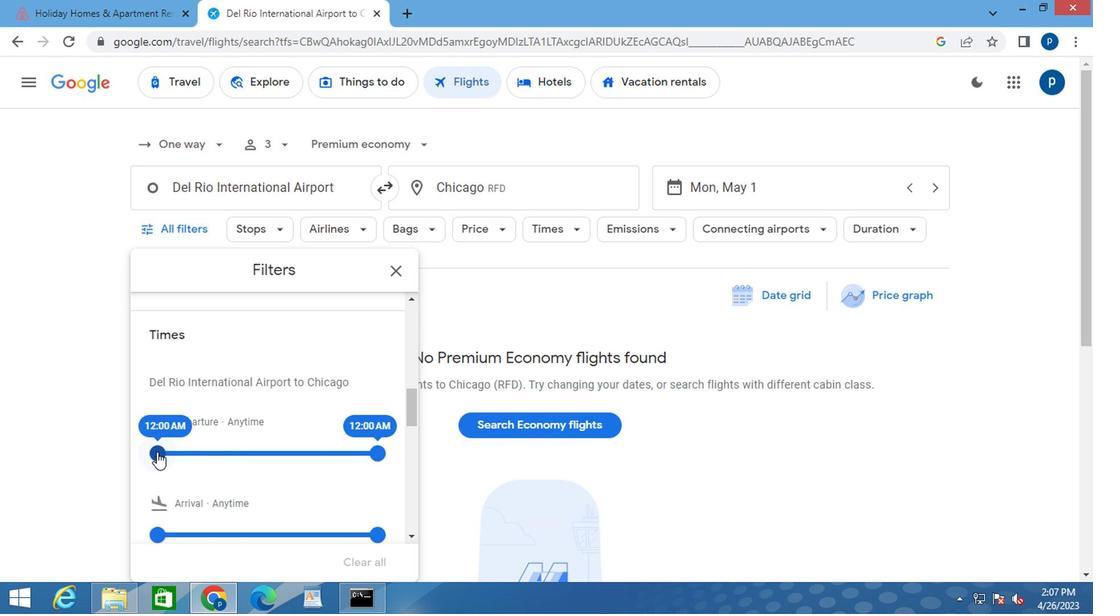 
Action: Mouse moved to (374, 456)
Screenshot: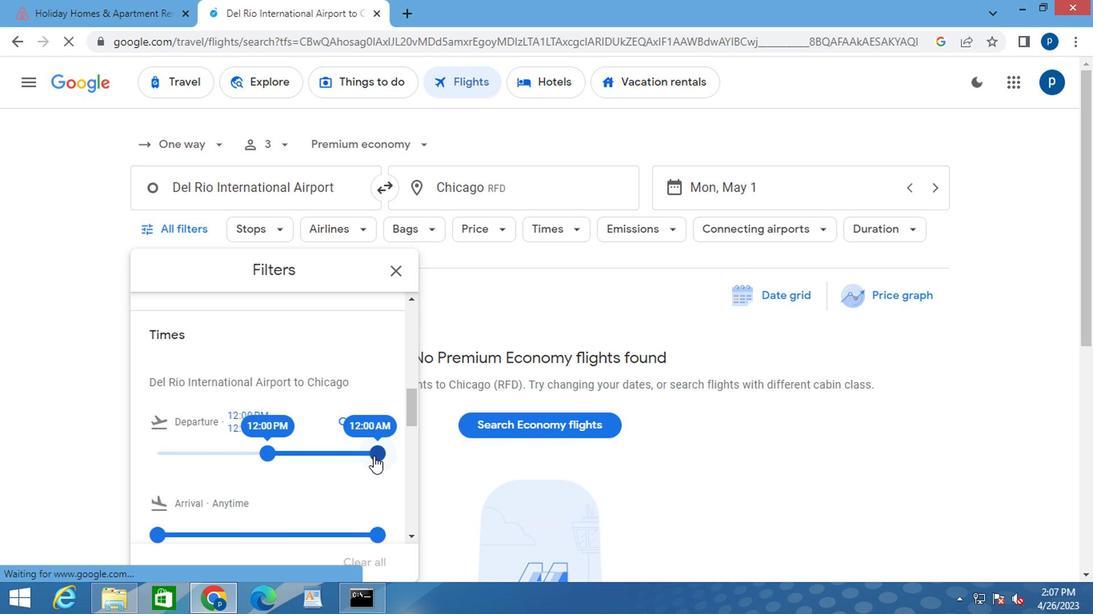 
Action: Mouse pressed left at (374, 456)
Screenshot: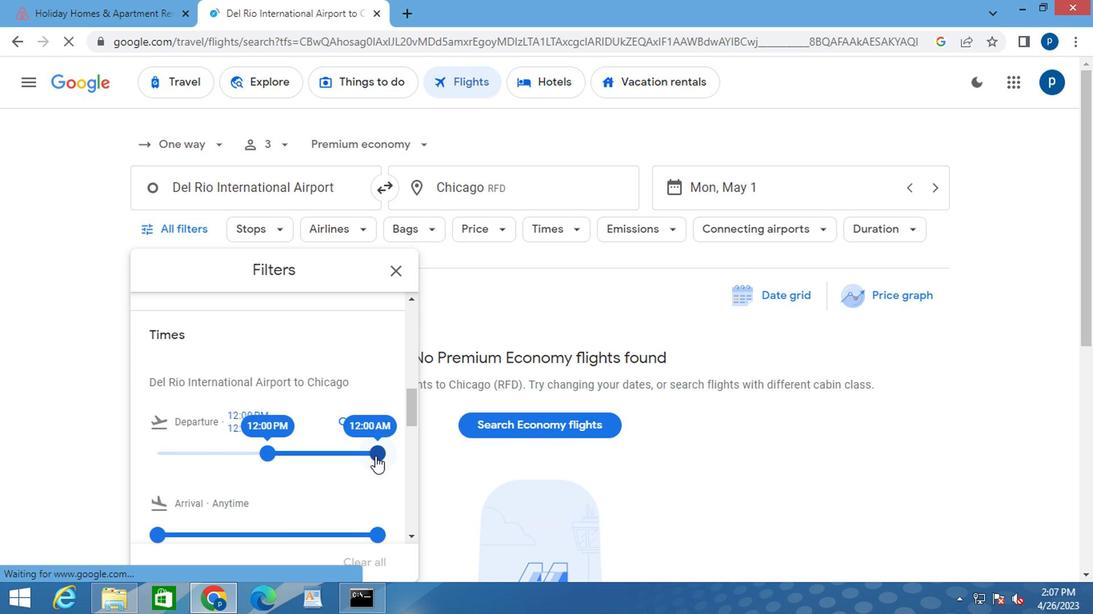 
Action: Mouse moved to (393, 268)
Screenshot: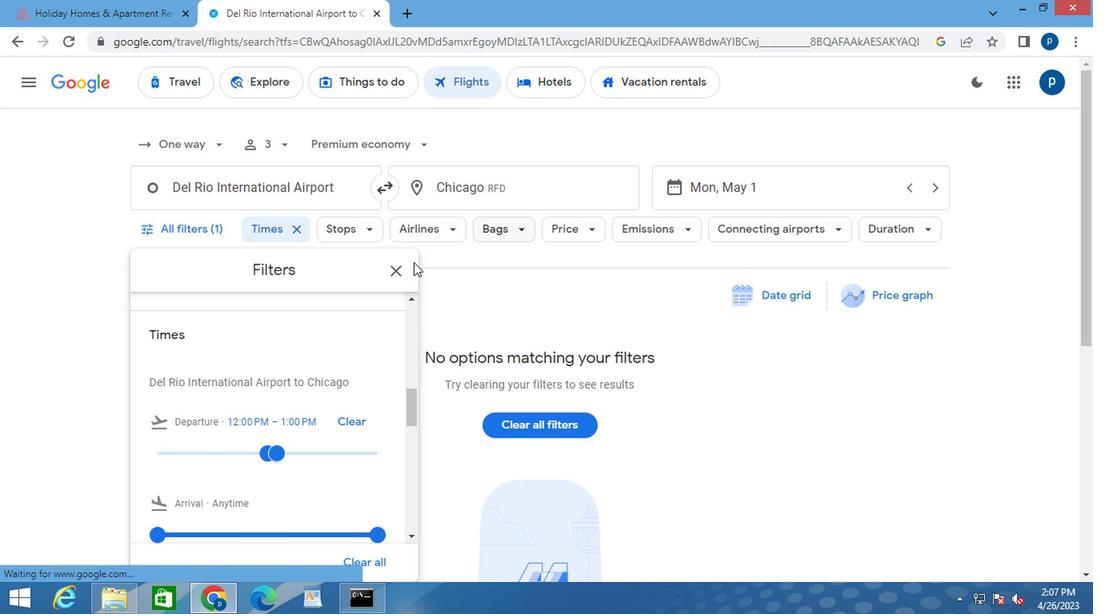 
Action: Mouse pressed left at (393, 268)
Screenshot: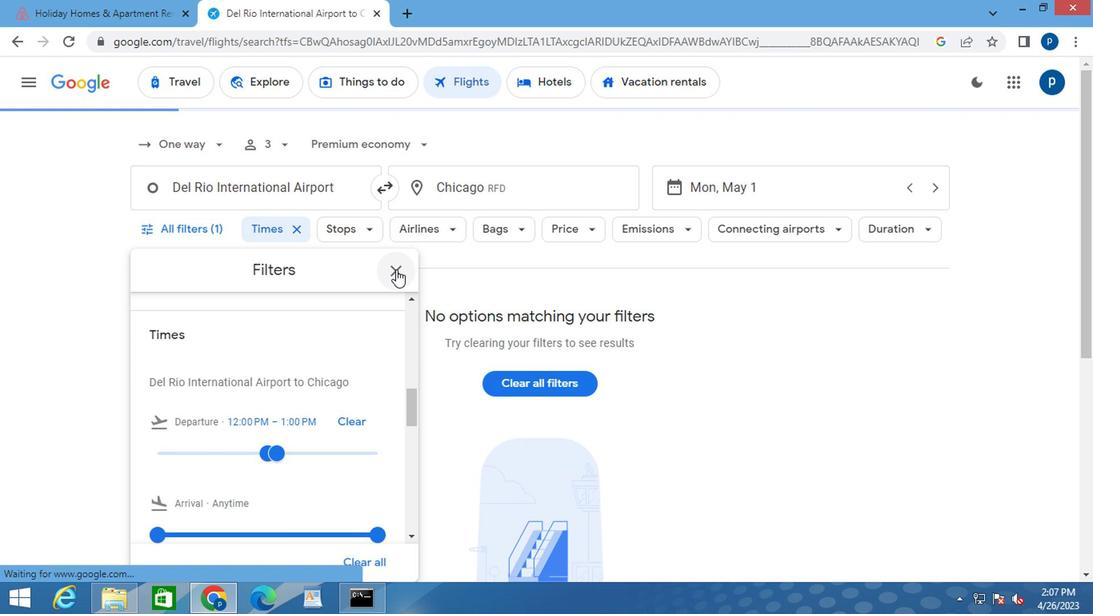 
